 Task: Add an event with the title Second Training Session: Effective Decision-Making Skills, date '2023/10/10', time 9:15 AM to 11:15 AMand add a description: Welcome to our Team Leadership Training Workshop, a comprehensive and interactive session designed to enhance leadership skills, empower team leaders, and cultivate effective leadership practices. This workshop is tailored for individuals who aspire to lead and inspire their teams to achieve exceptional results and foster a positive work environment._x000D_
_x000D_
_x000D_
_x000D_
, put the event into Yellow category . Add location for the event as: Vienna, Austria, logged in from the account softage.7@softage.netand send the event invitation to softage.5@softage.net and softage.6@softage.net. Set a reminder for the event 5 minutes before
Action: Mouse moved to (125, 147)
Screenshot: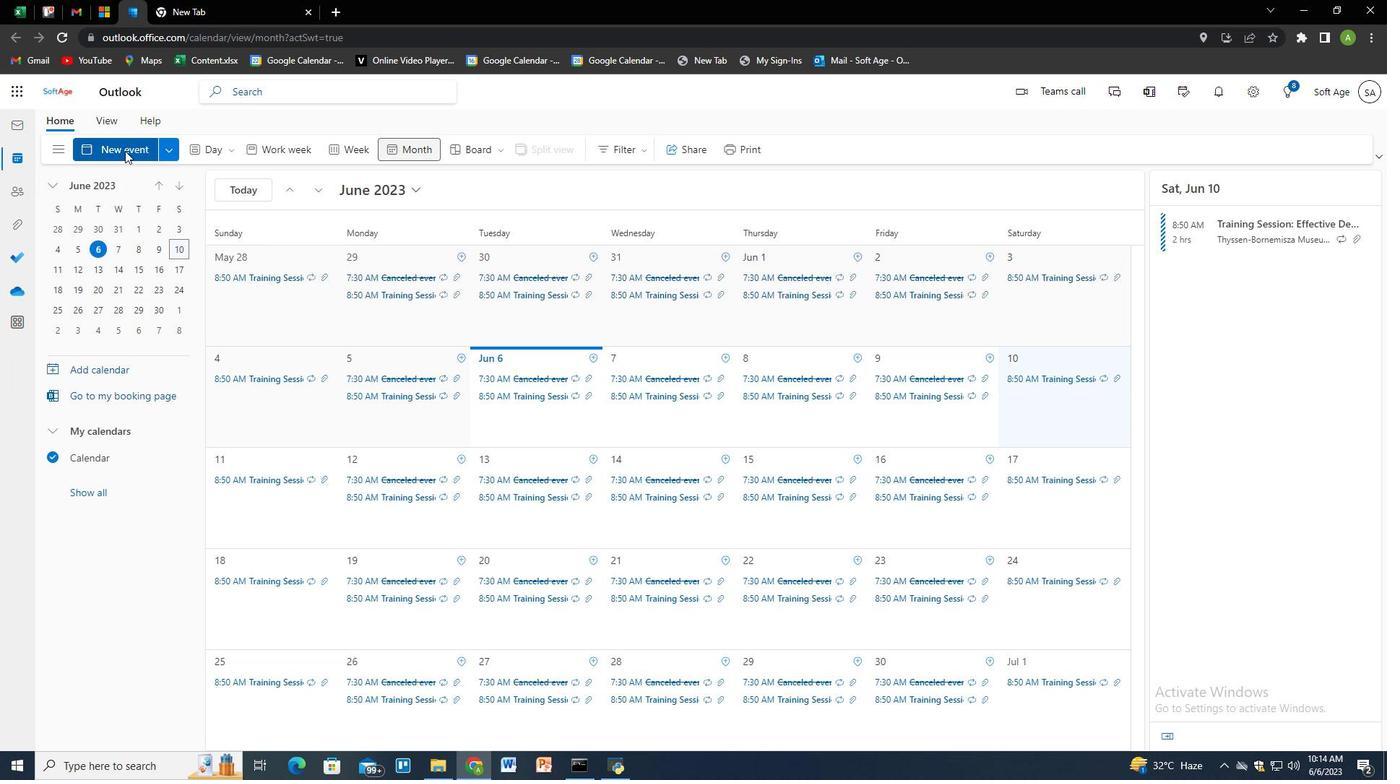 
Action: Mouse pressed left at (125, 147)
Screenshot: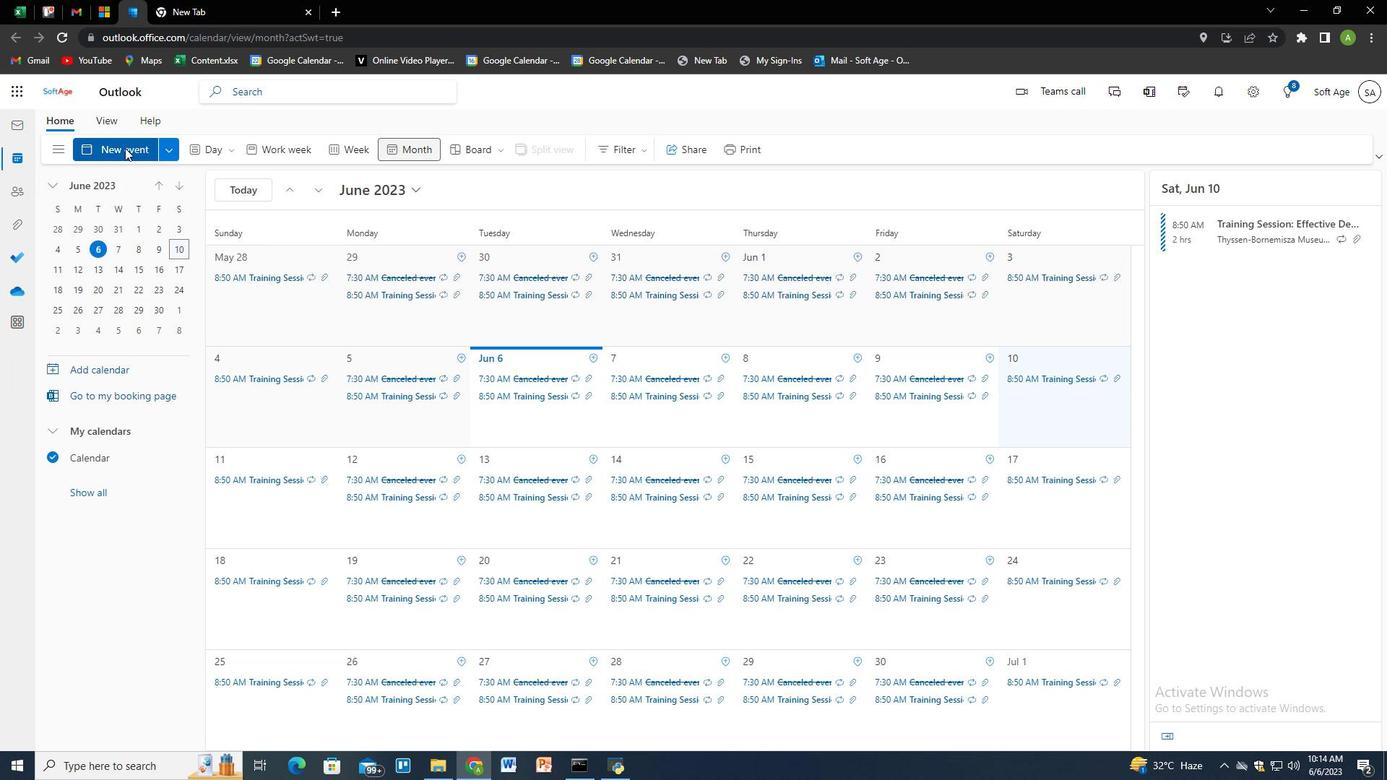 
Action: Mouse moved to (493, 256)
Screenshot: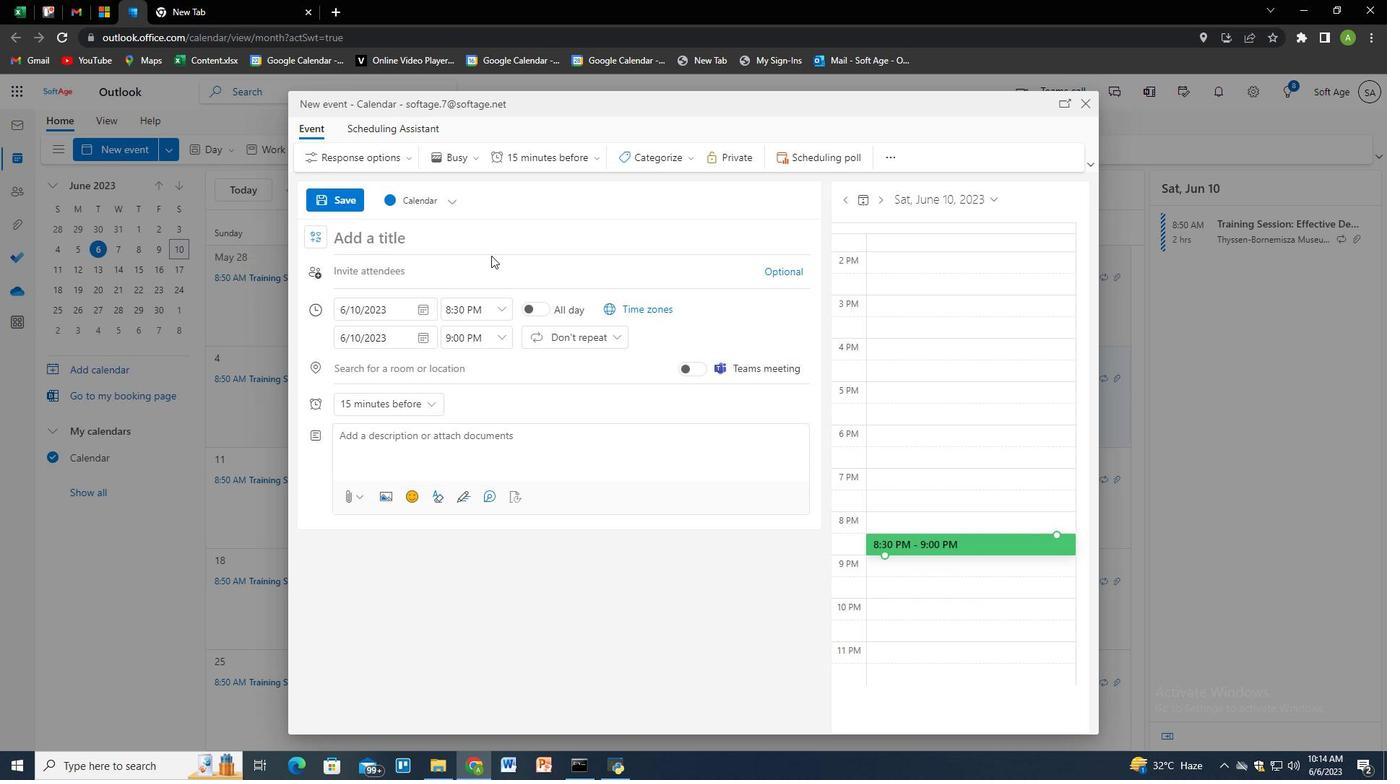 
Action: Key pressed <Key.shift>Second<Key.space><Key.shift>Training<Key.space><Key.shift>Session<Key.shift>:<Key.space><Key.shift>Effective<Key.space><Key.shift>Decision-<Key.shift>Making<Key.space><Key.shift>Skills
Screenshot: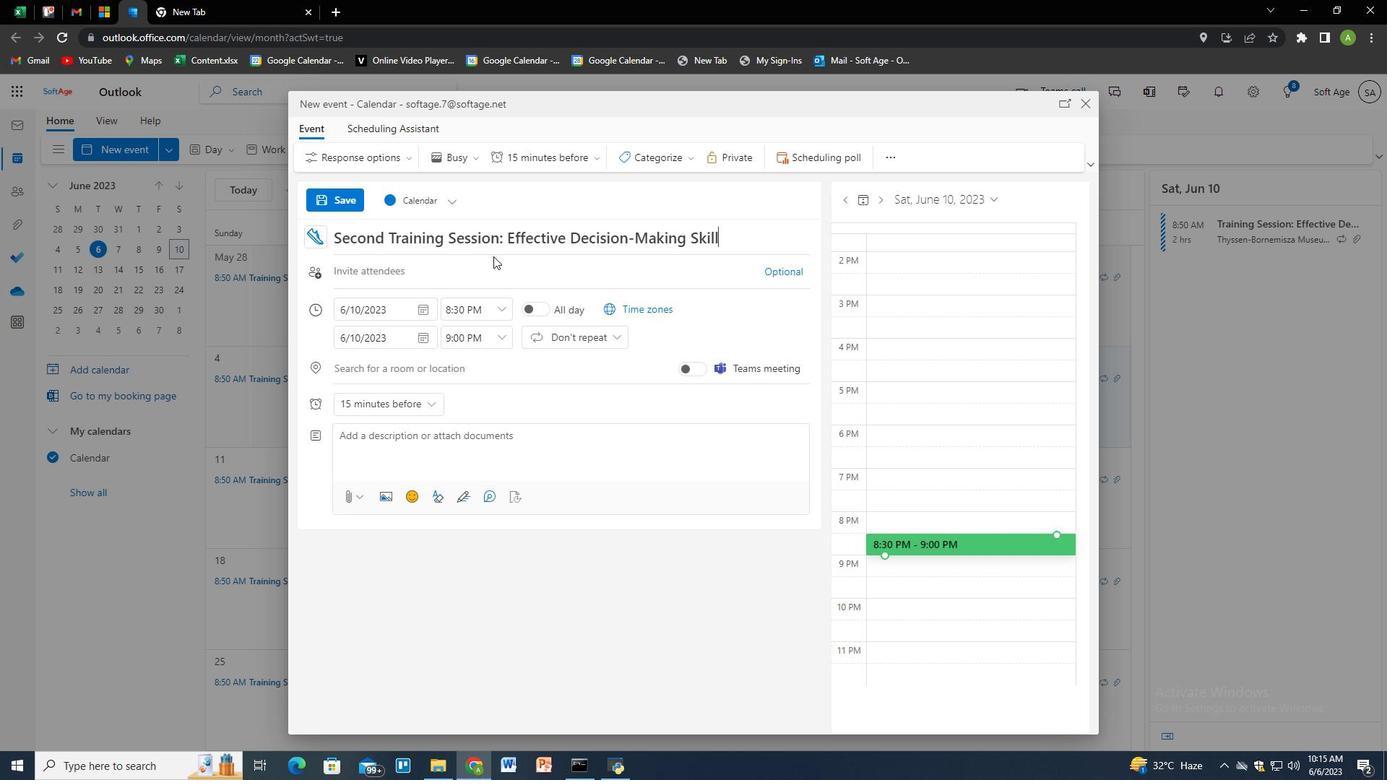 
Action: Mouse moved to (429, 306)
Screenshot: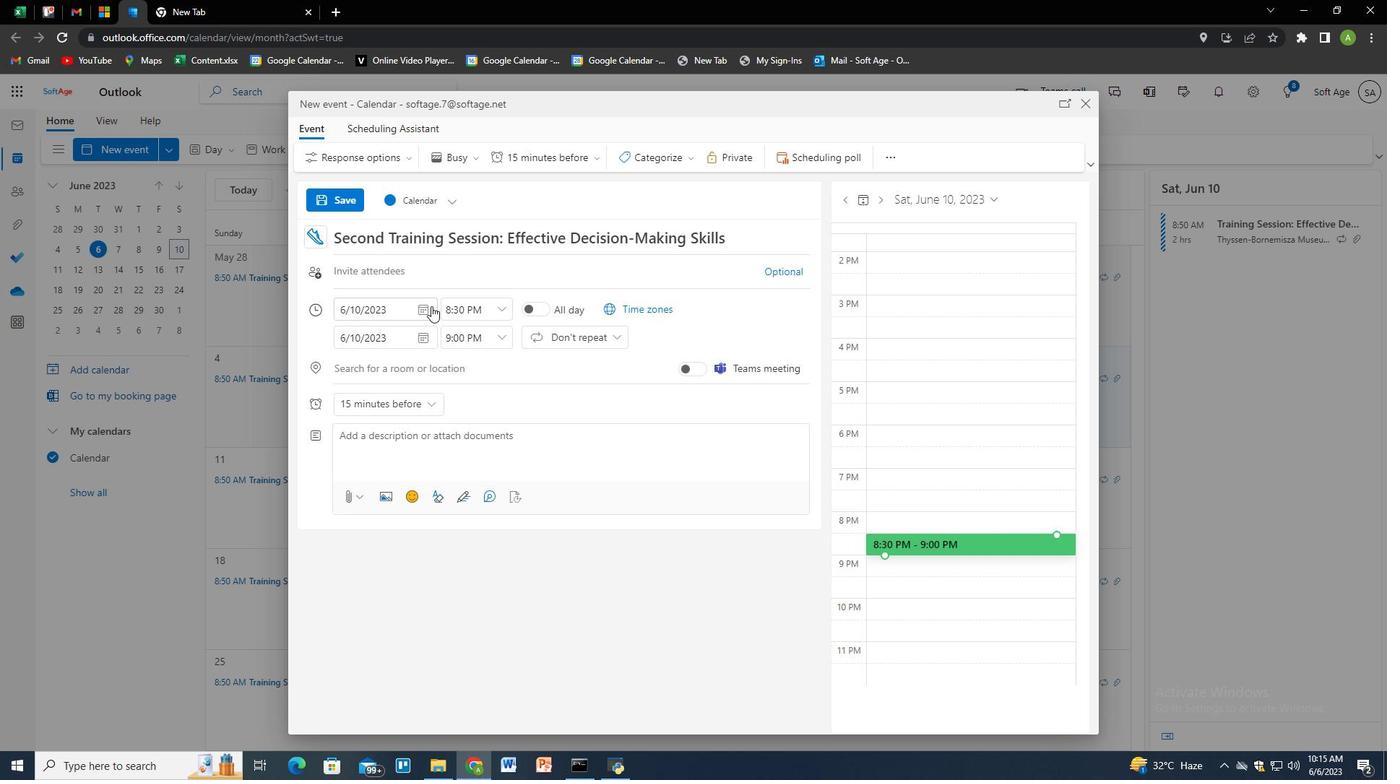 
Action: Mouse pressed left at (429, 306)
Screenshot: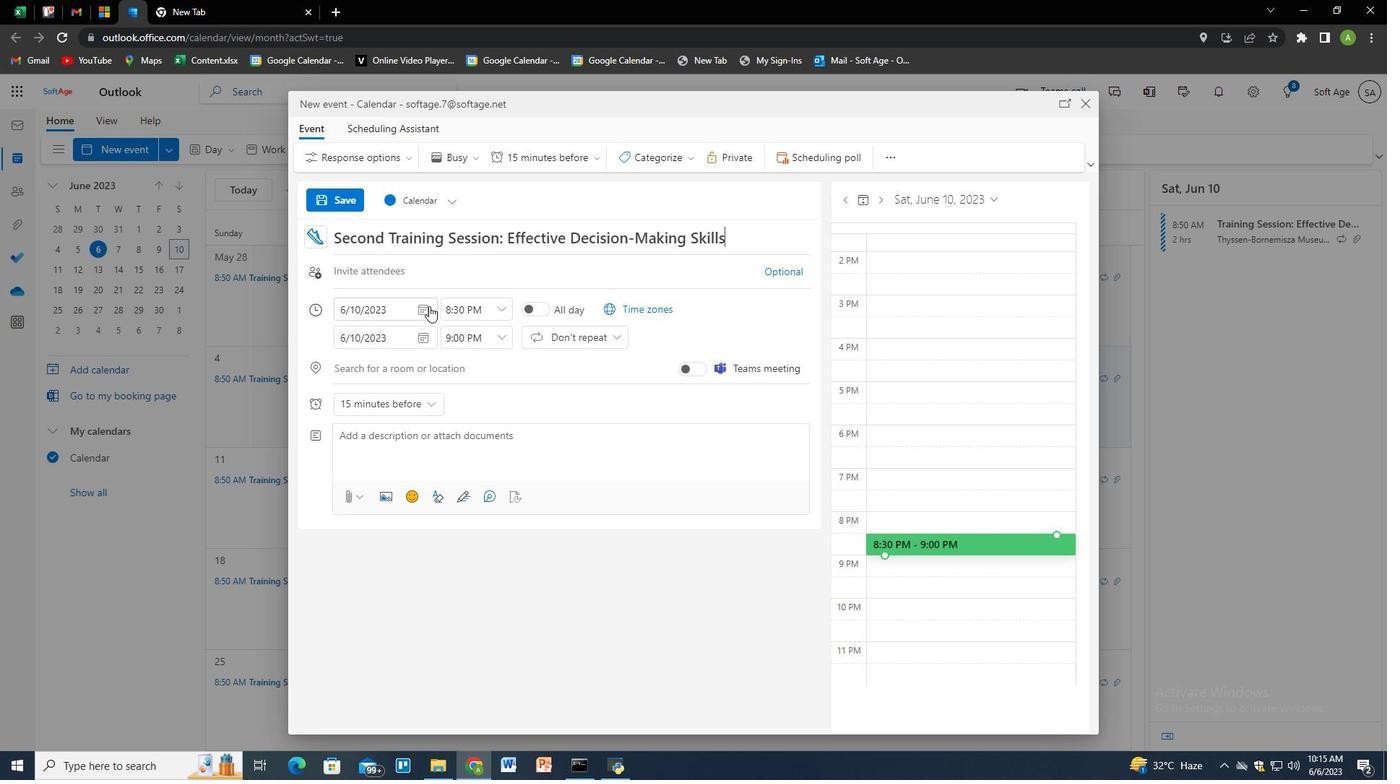 
Action: Mouse moved to (414, 336)
Screenshot: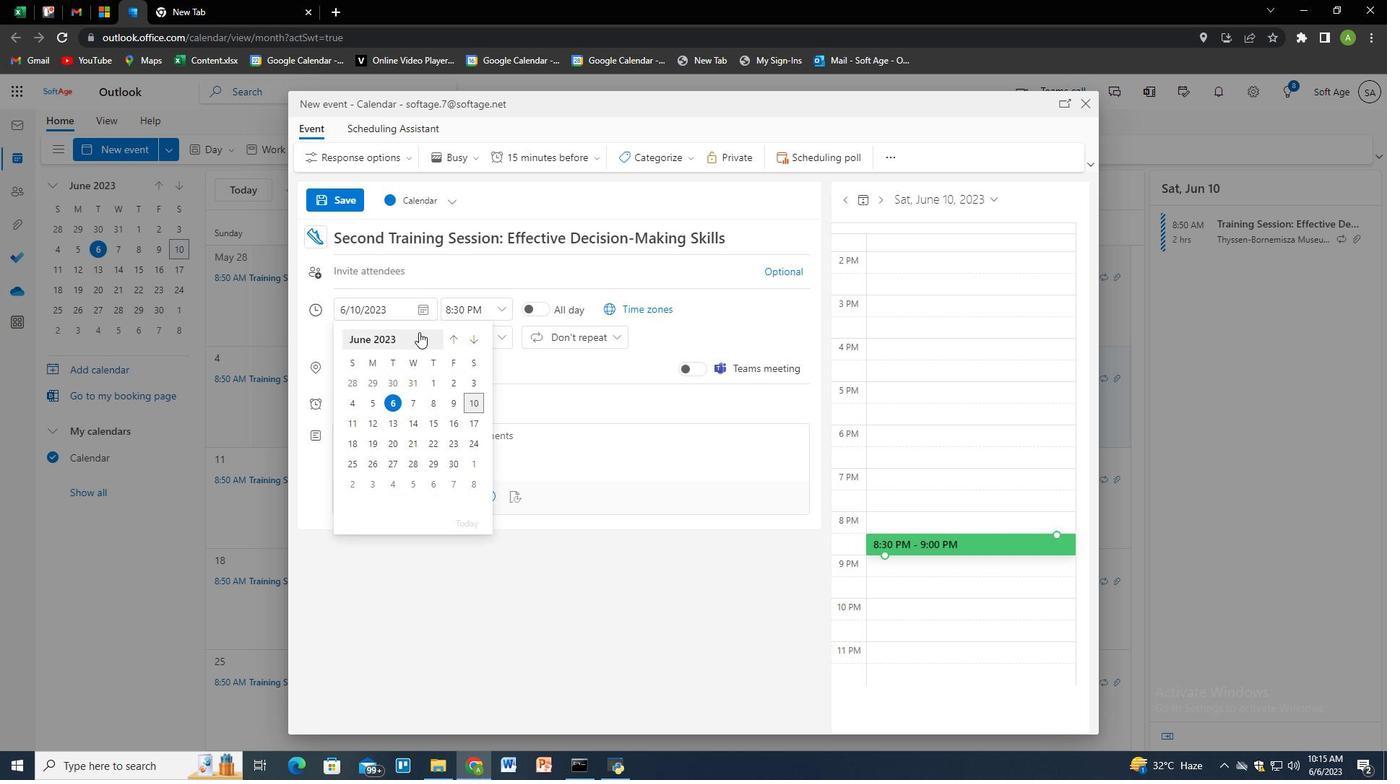 
Action: Mouse pressed left at (414, 336)
Screenshot: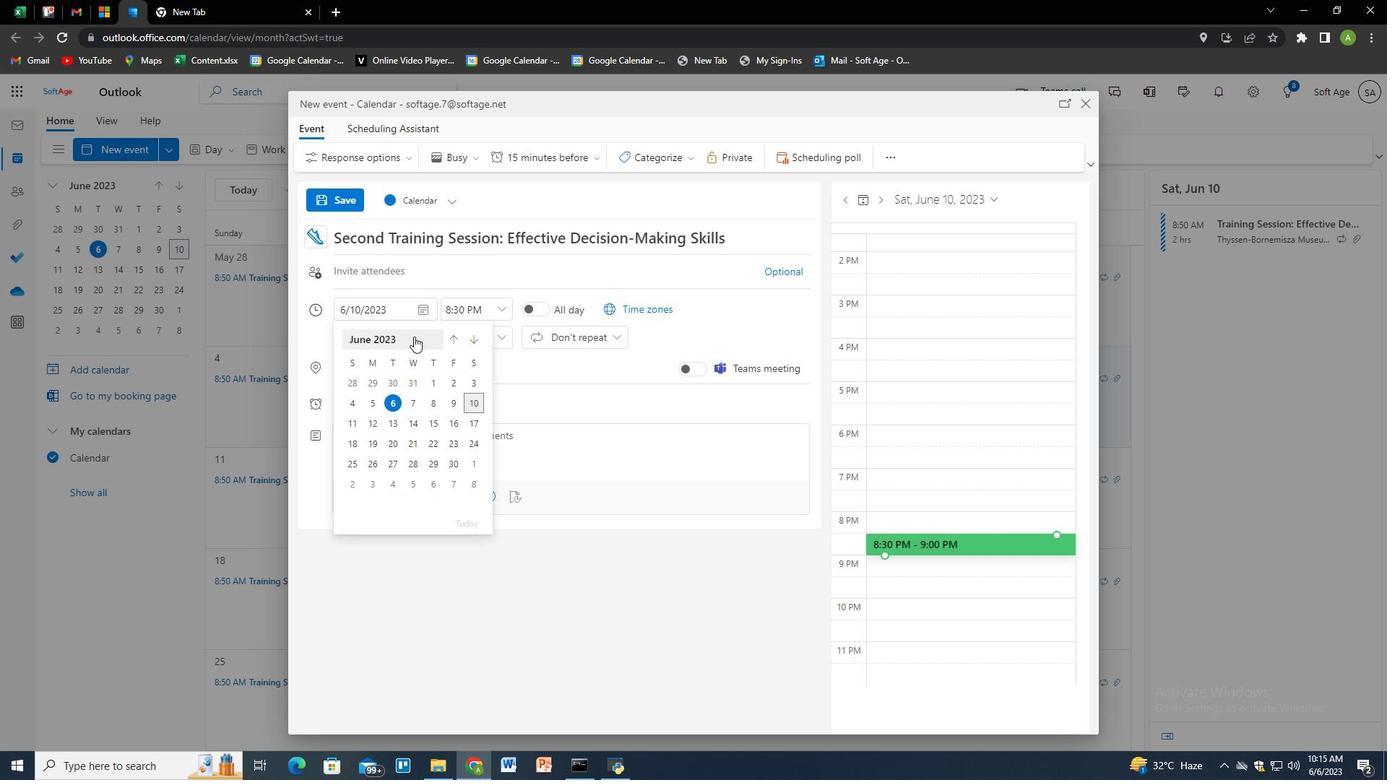 
Action: Mouse moved to (417, 341)
Screenshot: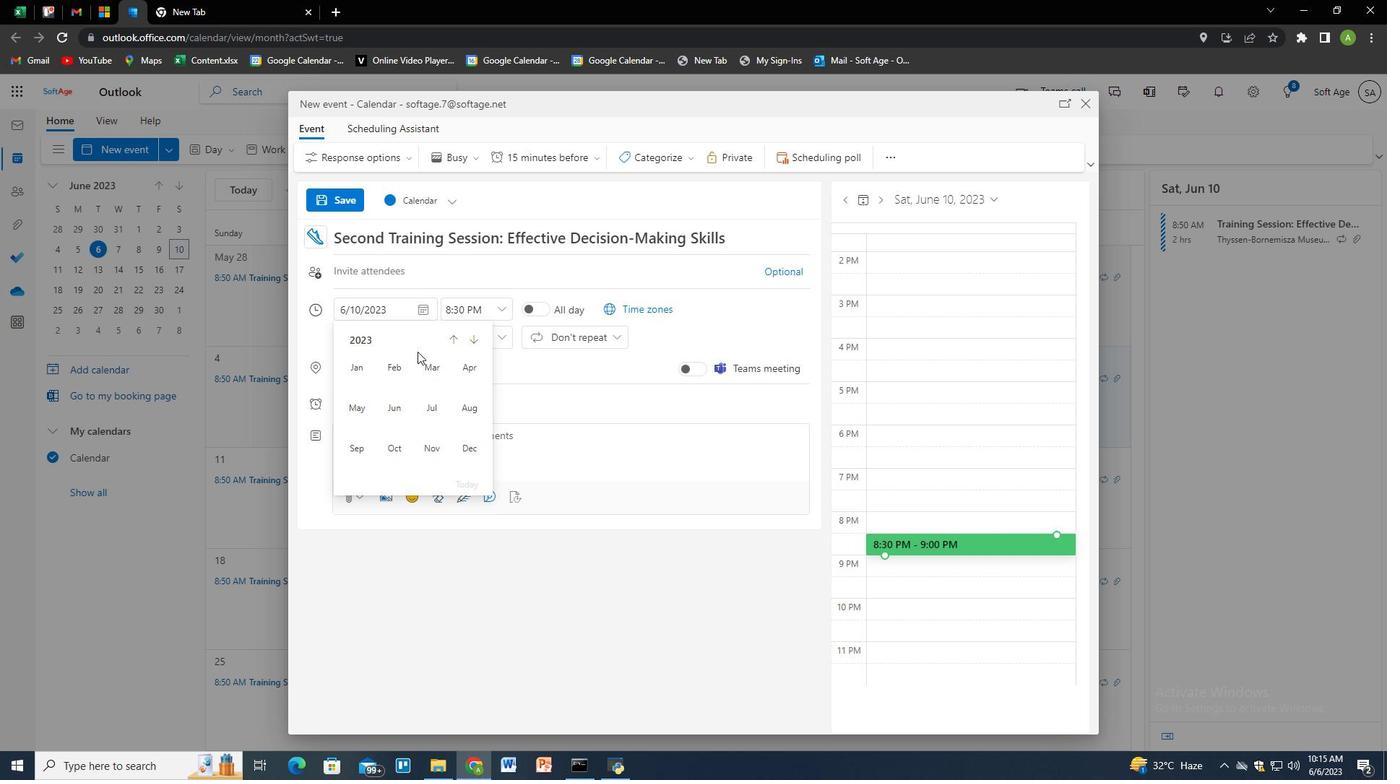 
Action: Mouse pressed left at (417, 341)
Screenshot: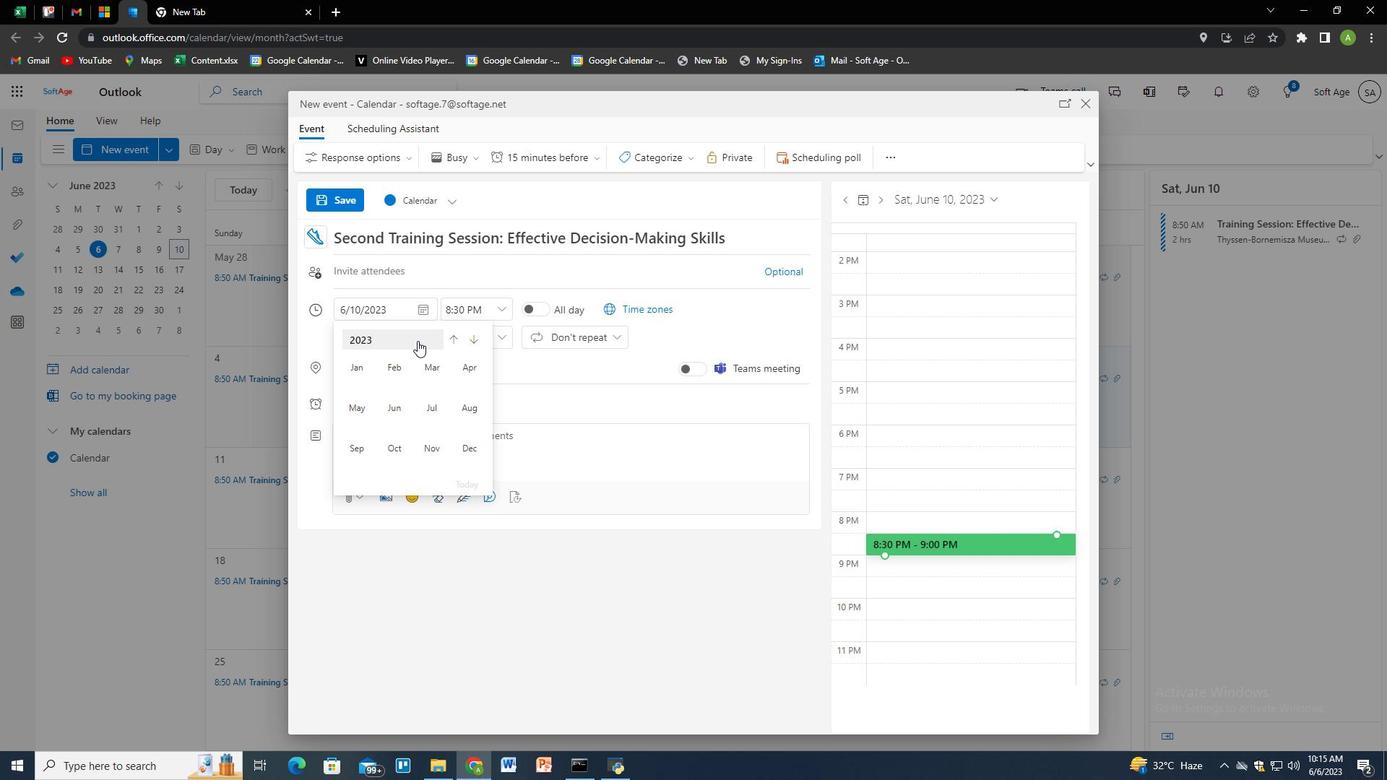 
Action: Mouse moved to (467, 361)
Screenshot: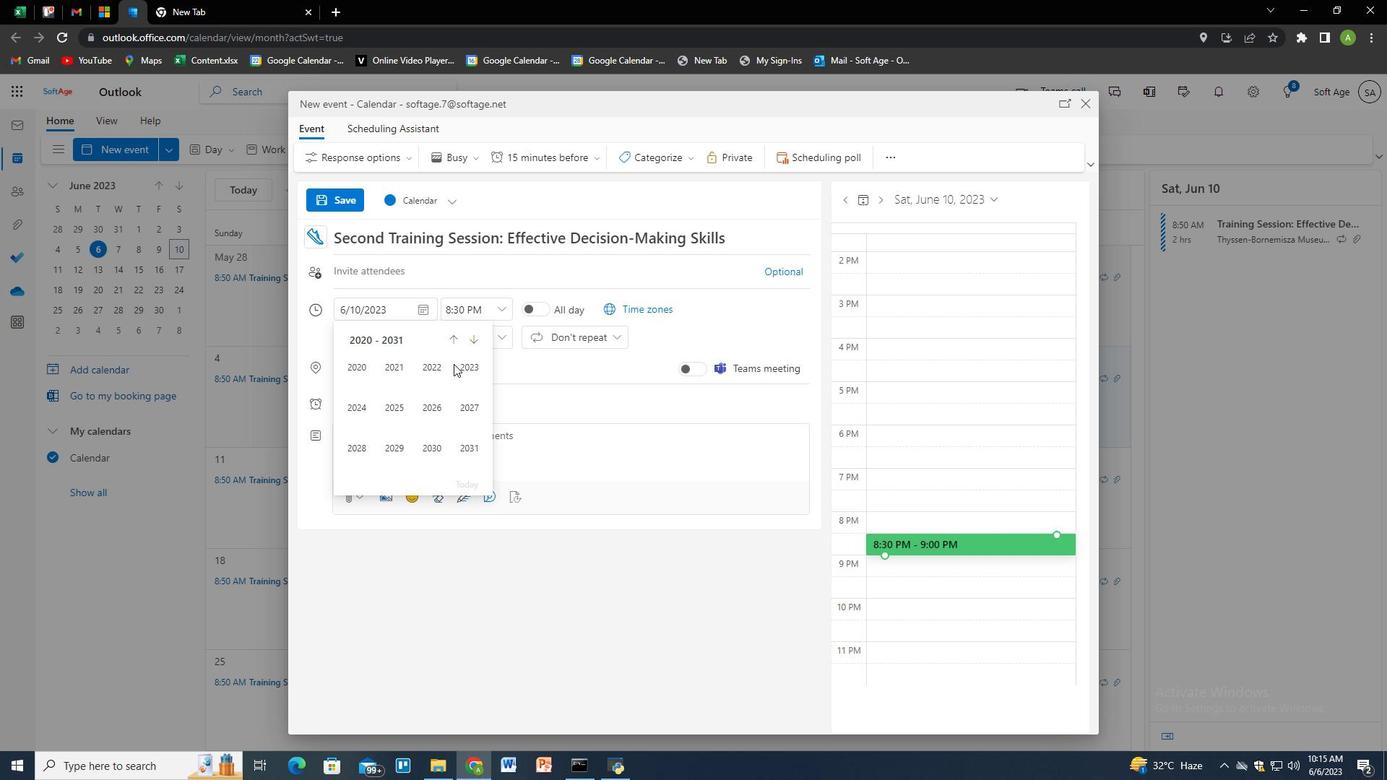 
Action: Mouse pressed left at (467, 361)
Screenshot: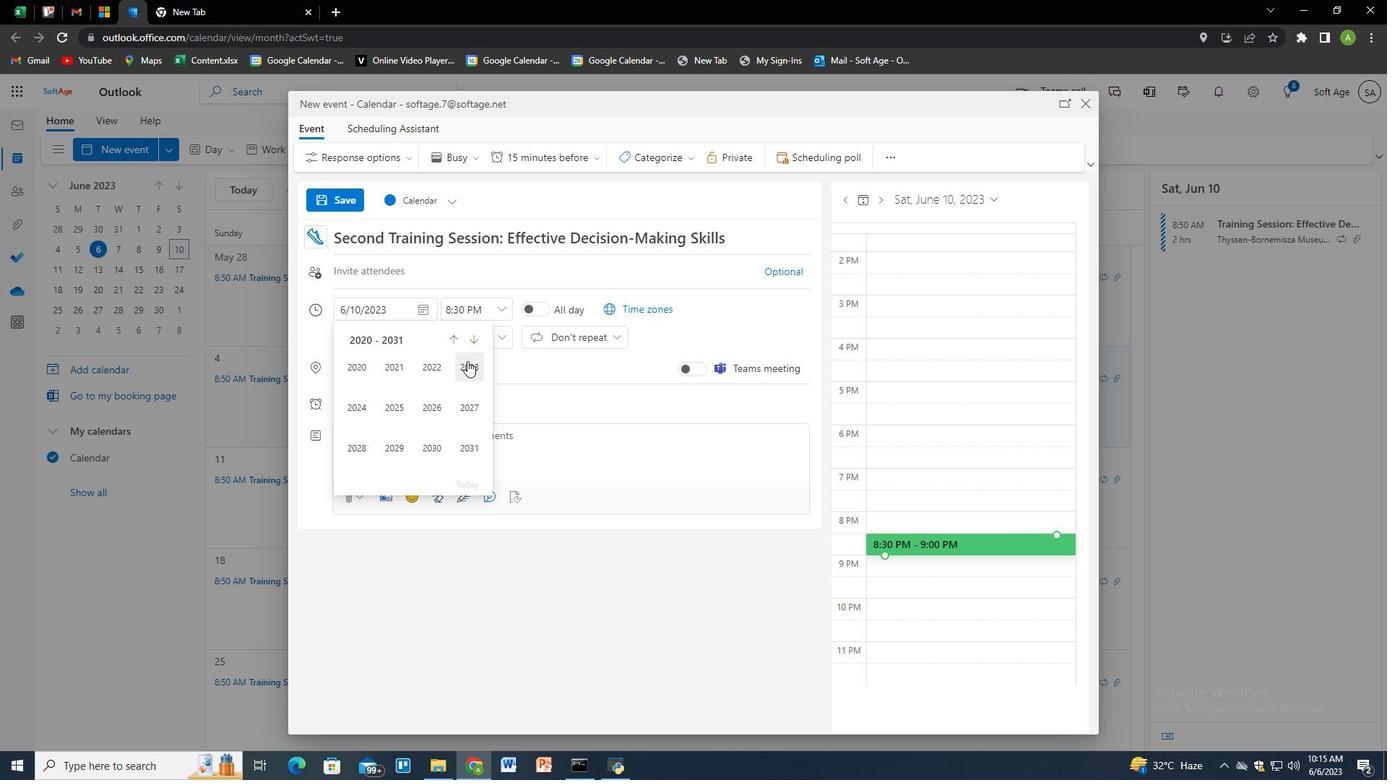 
Action: Mouse moved to (398, 450)
Screenshot: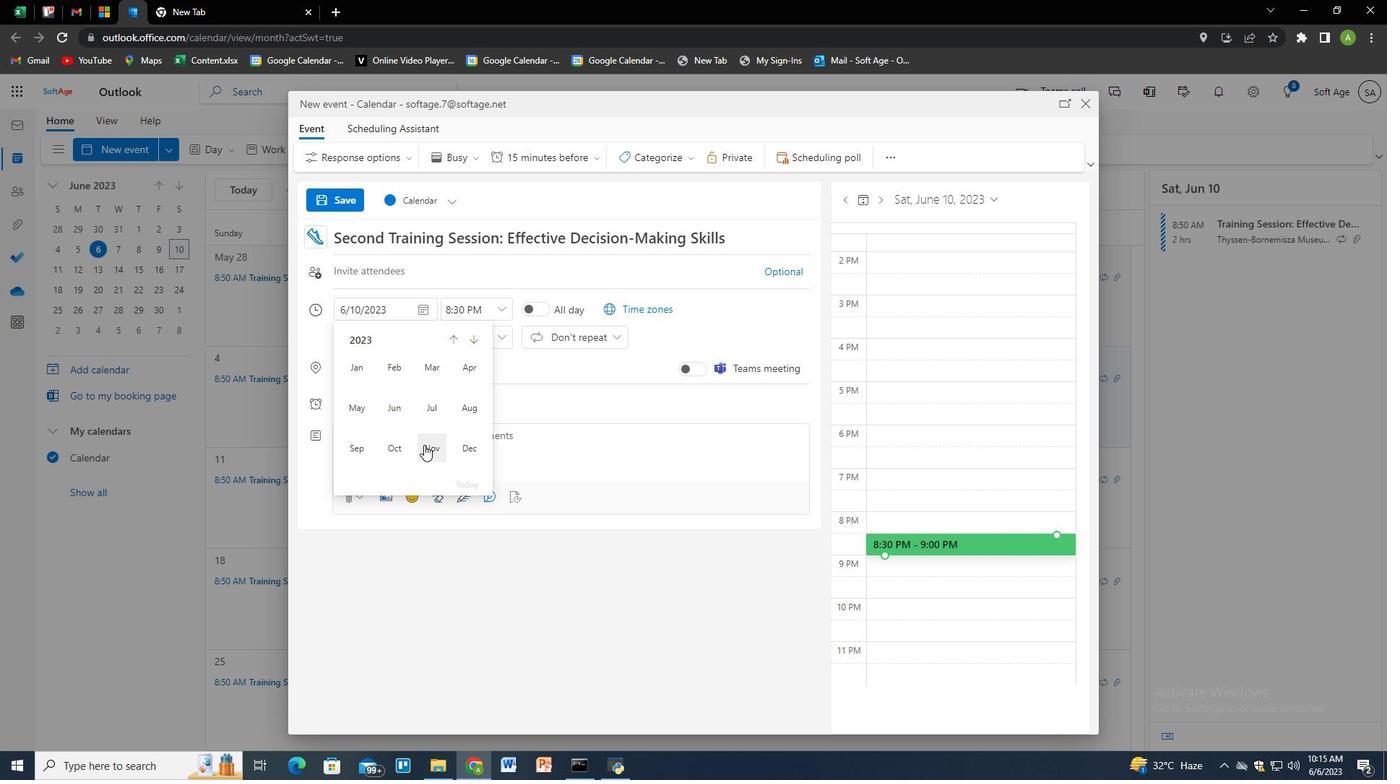 
Action: Mouse pressed left at (398, 450)
Screenshot: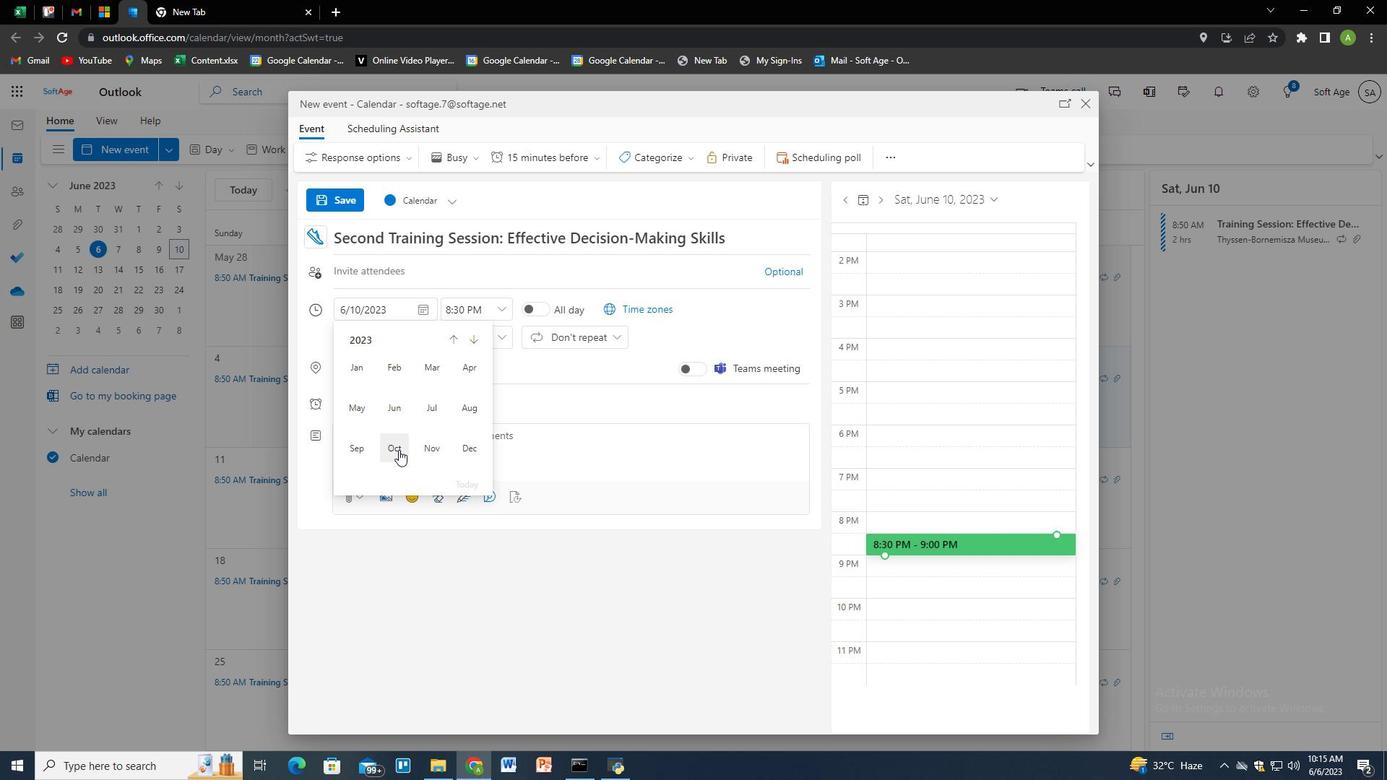 
Action: Mouse moved to (391, 398)
Screenshot: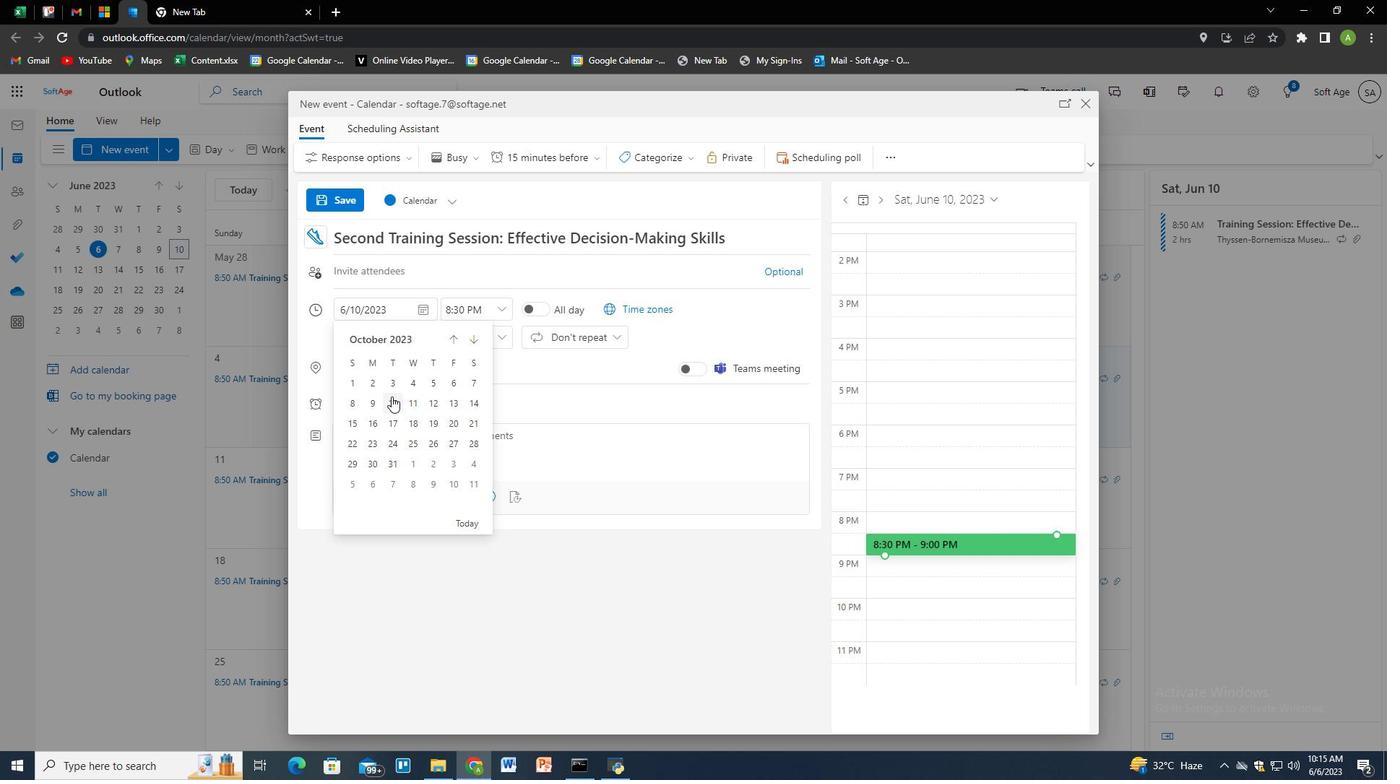 
Action: Mouse pressed left at (391, 398)
Screenshot: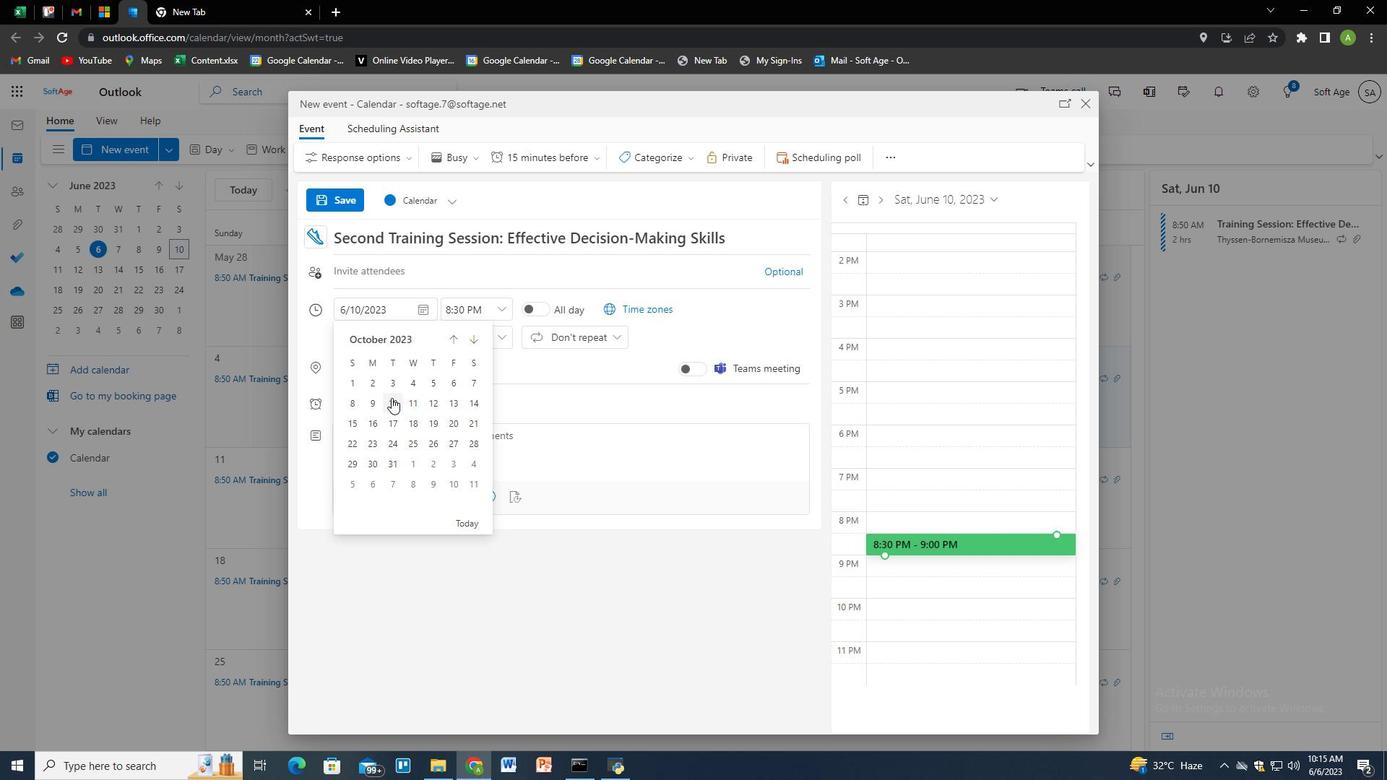 
Action: Mouse moved to (468, 313)
Screenshot: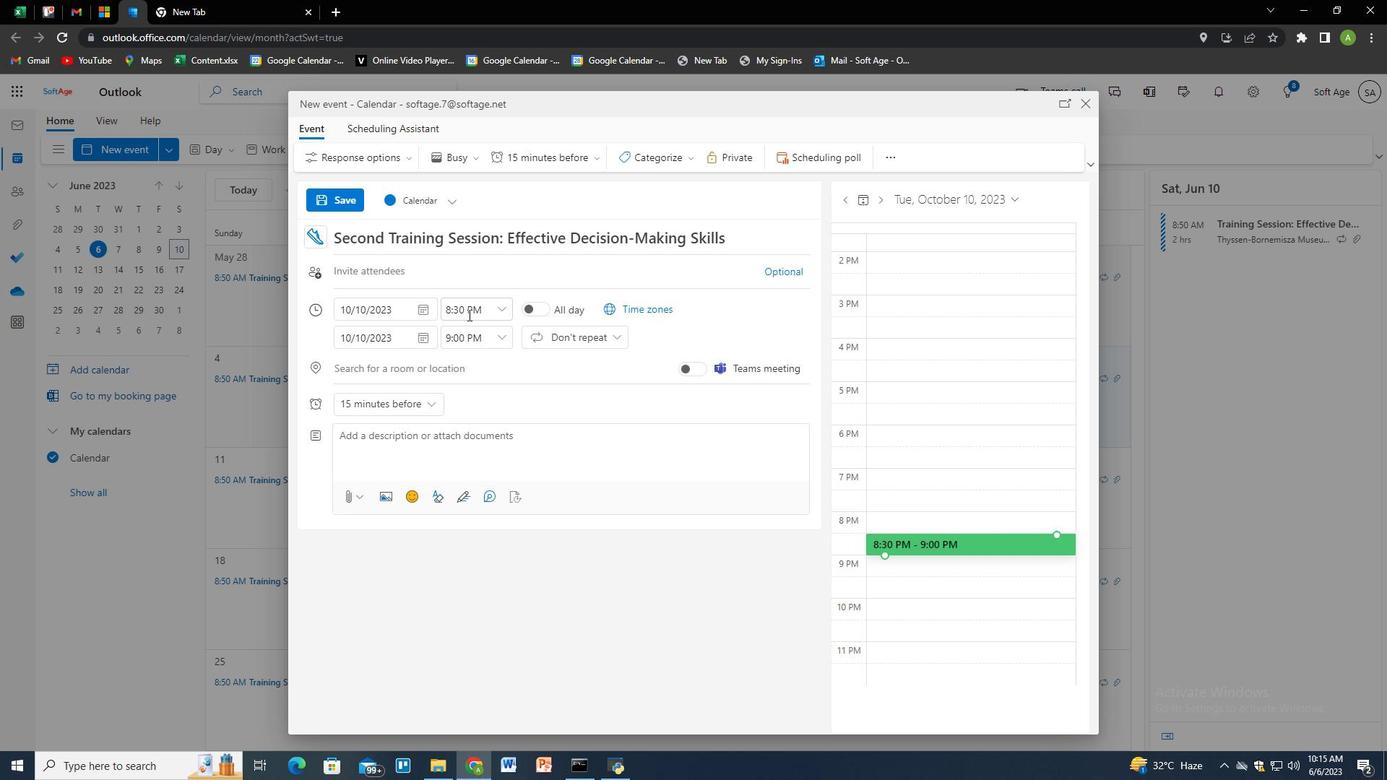 
Action: Mouse pressed left at (468, 313)
Screenshot: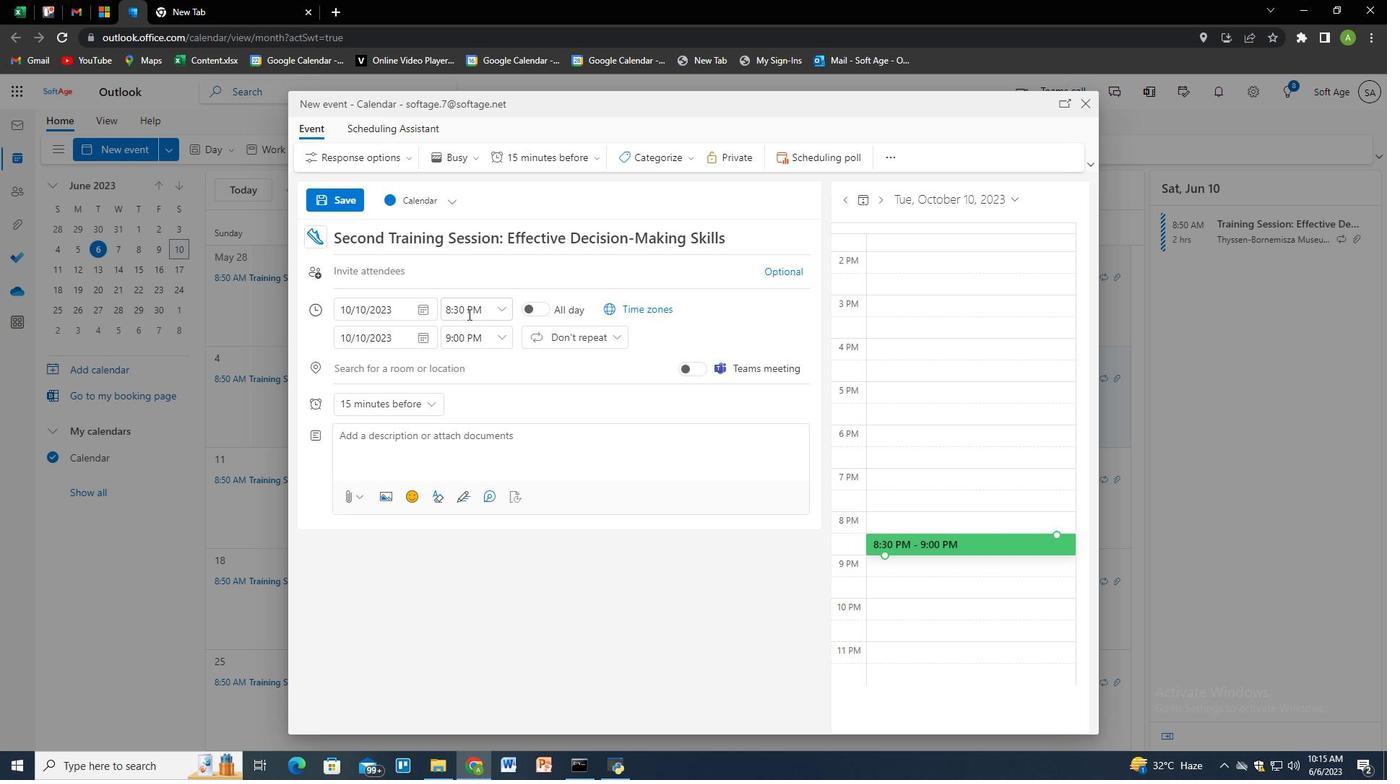 
Action: Key pressed 9<Key.shift_r>:15<Key.space><Key.shift>AM<Key.tab><Key.tab>11<Key.shift_r>:15<Key.space><Key.shift>AMM<Key.tab><Key.tab><Key.tab><Key.tab><Key.tab><Key.tab><Key.tab><Key.shift><Key.shift><Key.shift><Key.shift><Key.shift><Key.shift><Key.shift>Welcome<Key.space><Key.backspace>,<Key.space>a<Key.space>compres<Key.backspace>hensive<Key.space>and<Key.space>interactive<Key.space>session<Key.space>designed<Key.space>to<Key.space>engn<Key.backspace><Key.backspace>hance<Key.space>leader
Screenshot: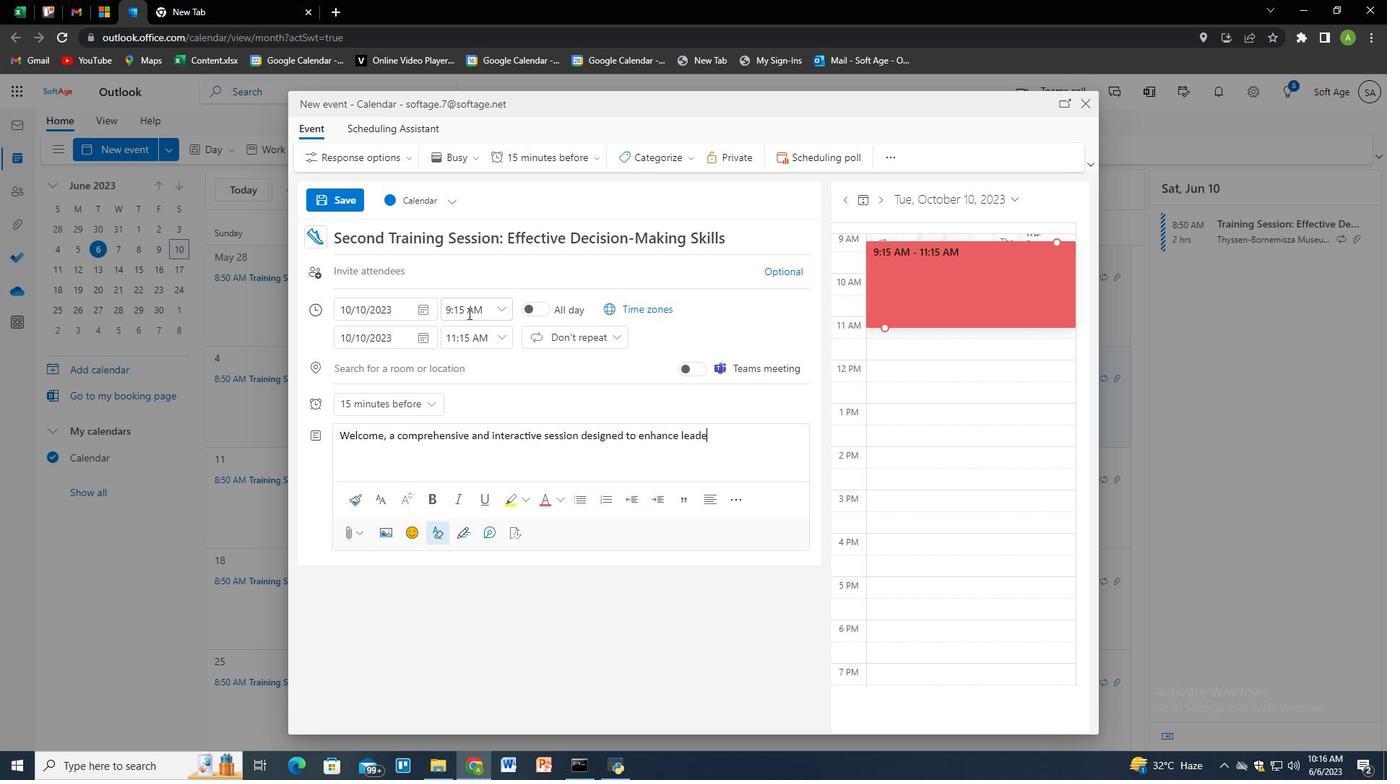 
Action: Mouse moved to (605, 71)
Screenshot: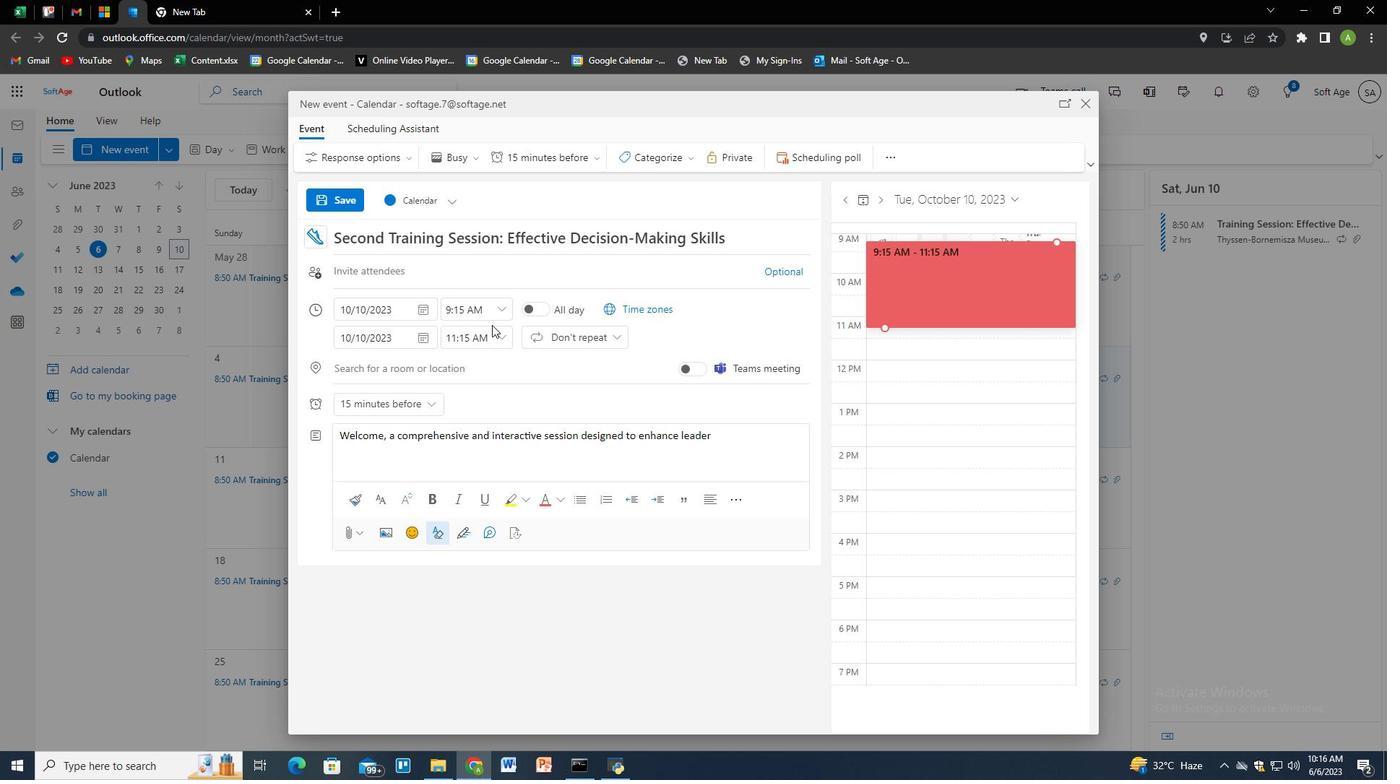 
Action: Key pressed ship<Key.space>skill<Key.backspace><Key.backspace>lss<Key.backspace><Key.backspace>ls<Key.space><Key.backspace>,<Key.space>empower<Key.space>team<Key.space>leaders,<Key.space>and<Key.space>b<Key.backspace>v<Key.backspace>b<Key.backspace>cultivate<Key.space>effective<Key.space>leadership<Key.space>prative<Key.backspace><Key.backspace>ce.<Key.space><Key.shift>T<Key.backspace><Key.backspace><Key.backspace><Key.backspace>es.<Key.space><Key.backspace><Key.backspace><Key.backspace><Key.backspace><Key.backspace><Key.backspace><Key.backspace>ctices.<Key.space><Key.shift><Key.shift><Key.shift><Key.shift>This<Key.space>workshop<Key.space>is<Key.space>tailored<Key.space>for<Key.space>individuals<Key.space>who<Key.space>aspiere<Key.backspace><Key.backspace><Key.backspace>re<Key.space>to<Key.space>el<Key.backspace><Key.backspace>lead<Key.space>and<Key.space>inspire<Key.space>their<Key.space>teams<Key.space>to<Key.space>achieve<Key.space>a<Key.backspace>exceptional<Key.space>results<Key.space>and<Key.space>foster<Key.space>a<Key.space>positti<Key.backspace><Key.backspace>ive<Key.space>work<Key.space>enviroment.
Screenshot: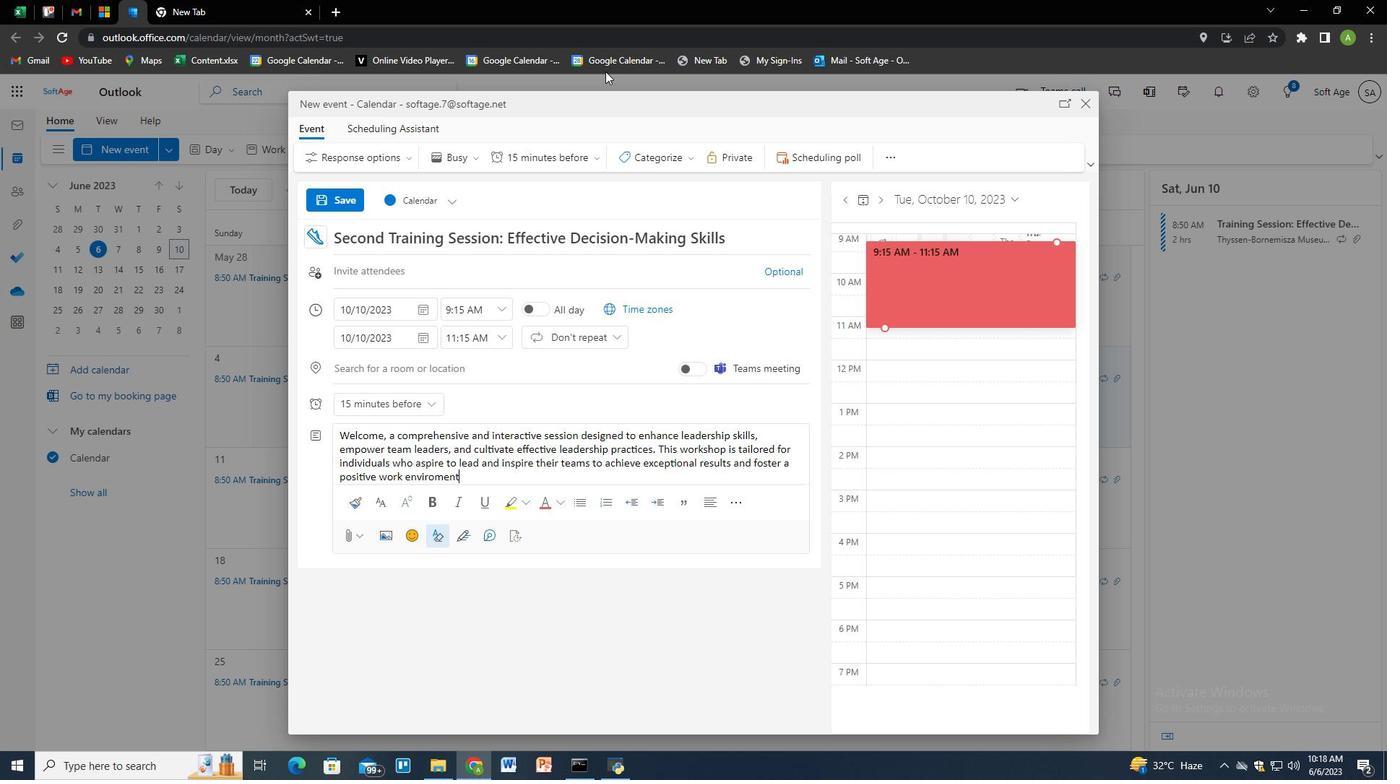 
Action: Mouse moved to (668, 156)
Screenshot: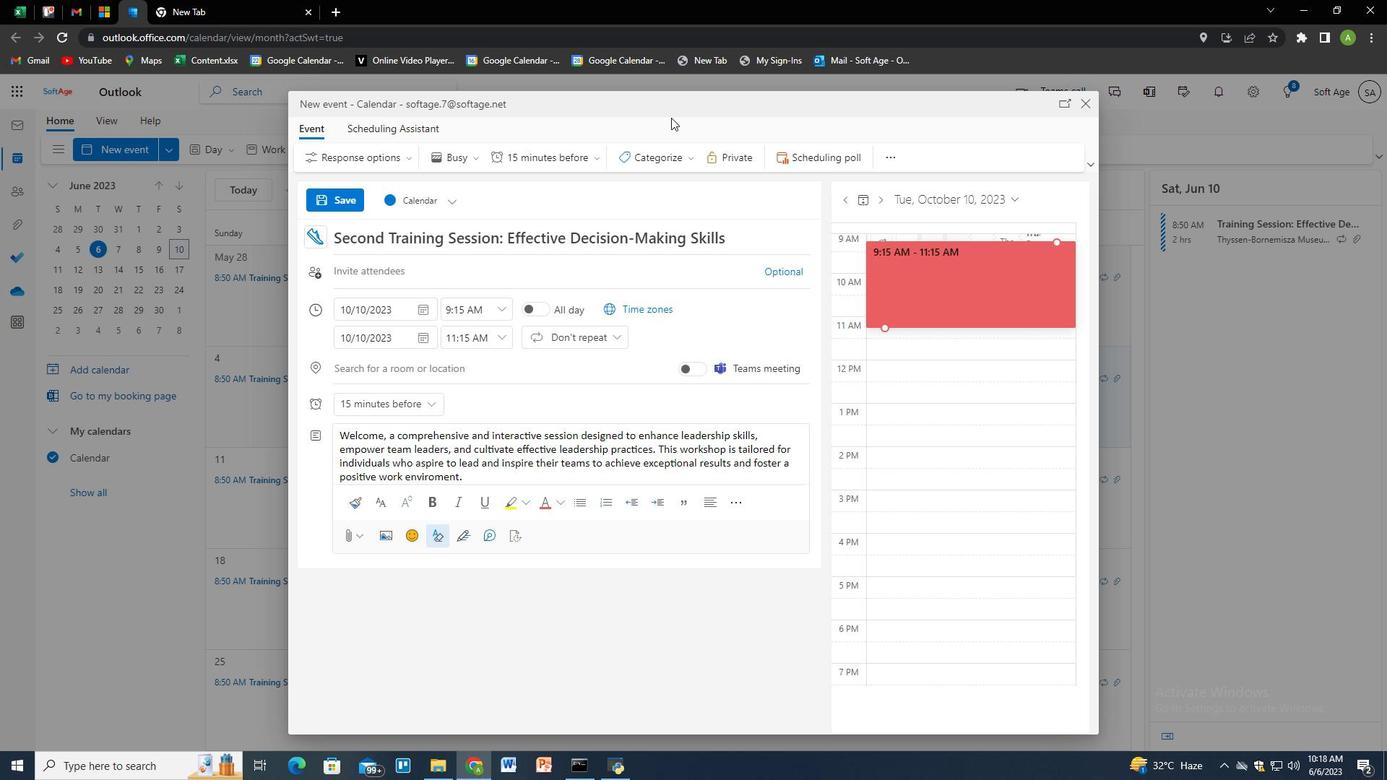 
Action: Mouse pressed left at (668, 156)
Screenshot: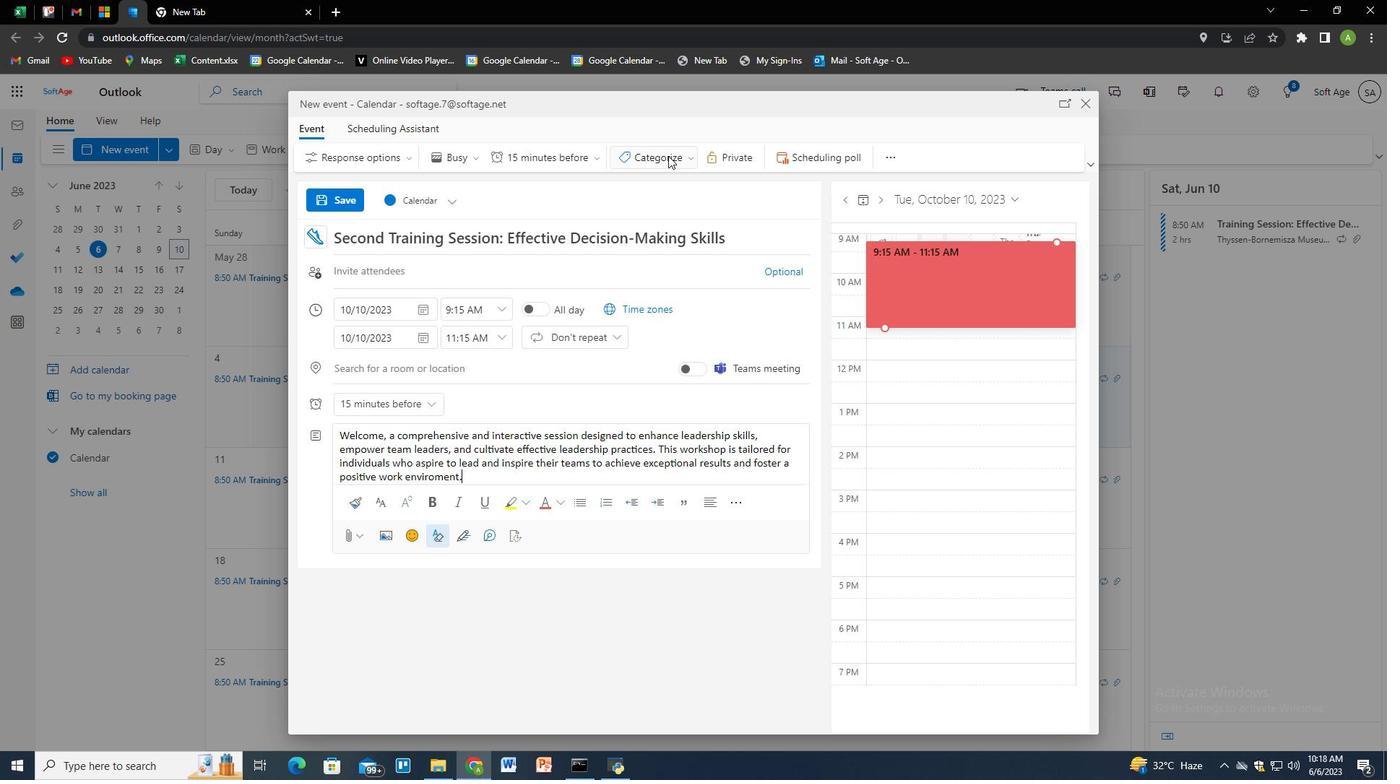 
Action: Mouse moved to (666, 298)
Screenshot: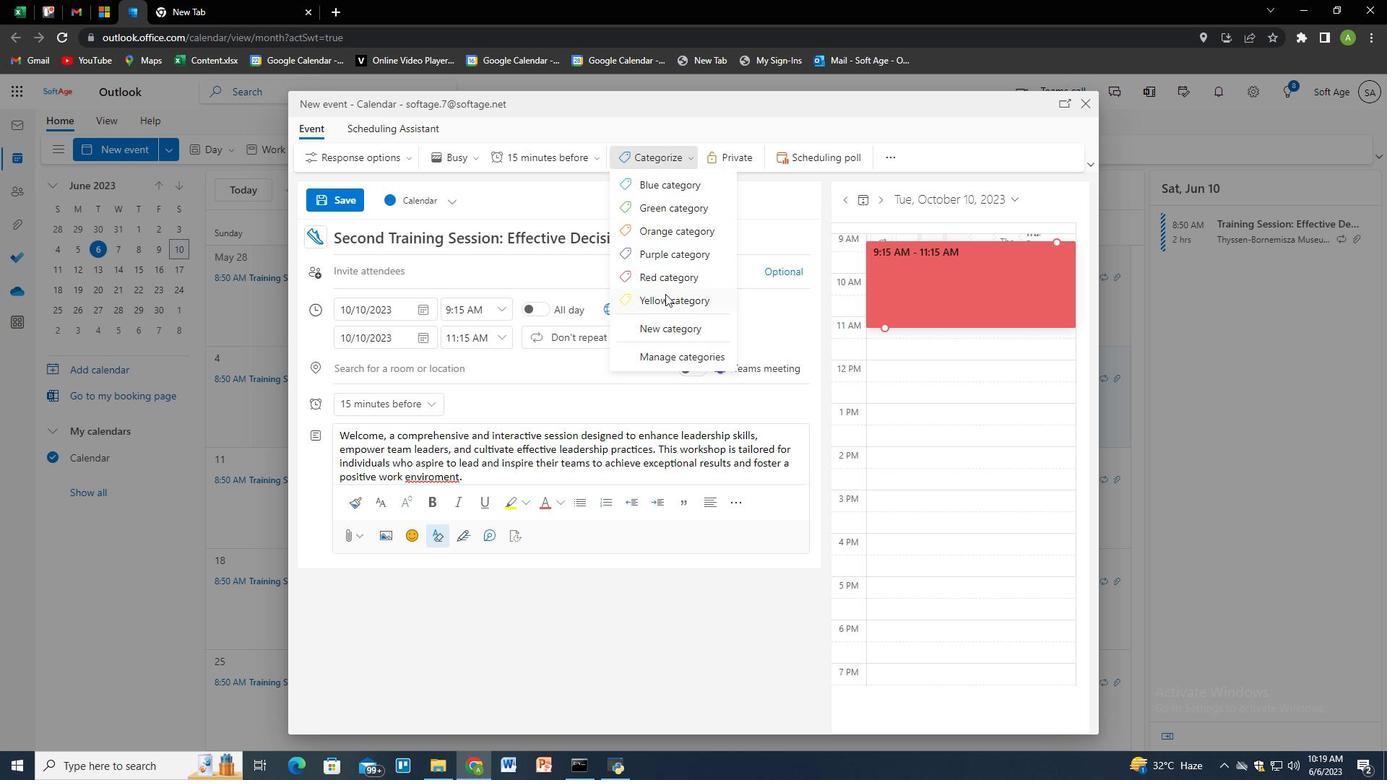 
Action: Mouse pressed left at (666, 298)
Screenshot: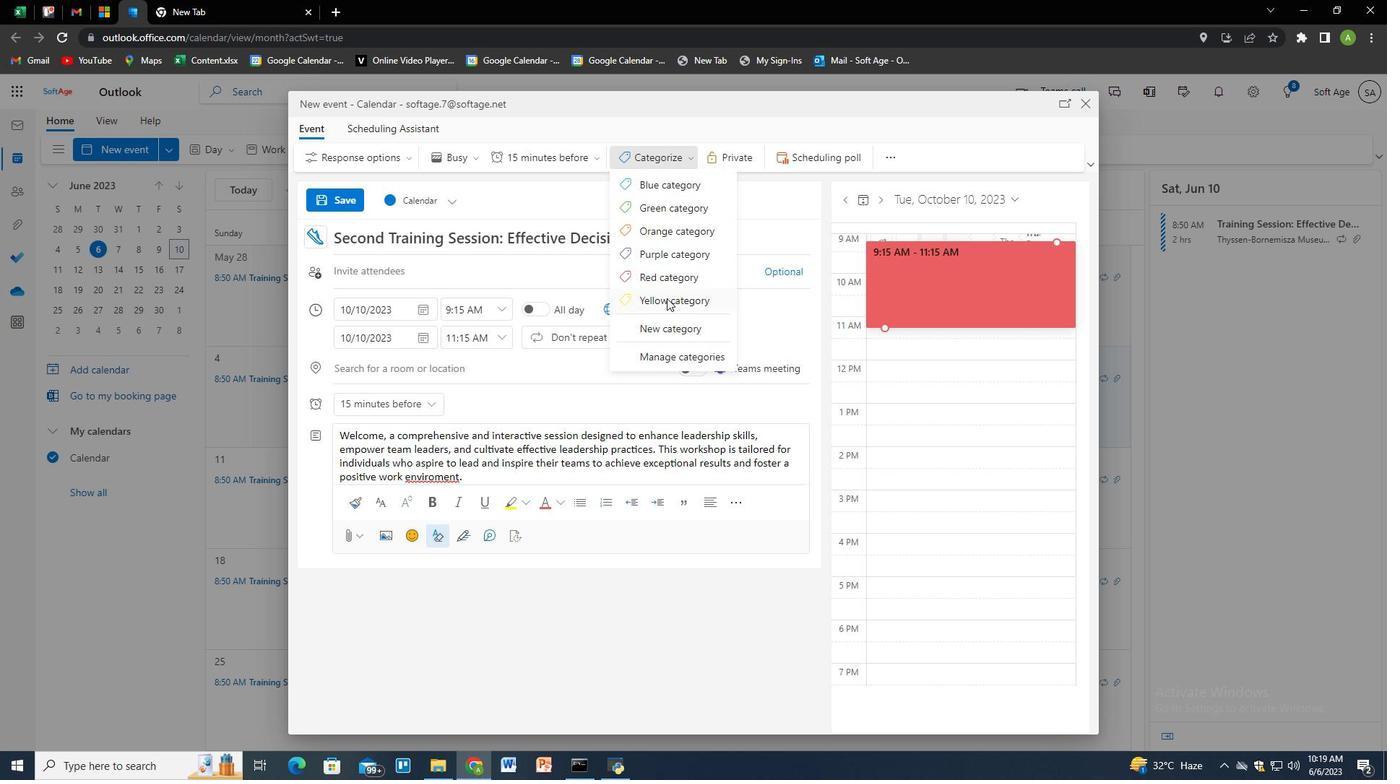 
Action: Mouse moved to (411, 368)
Screenshot: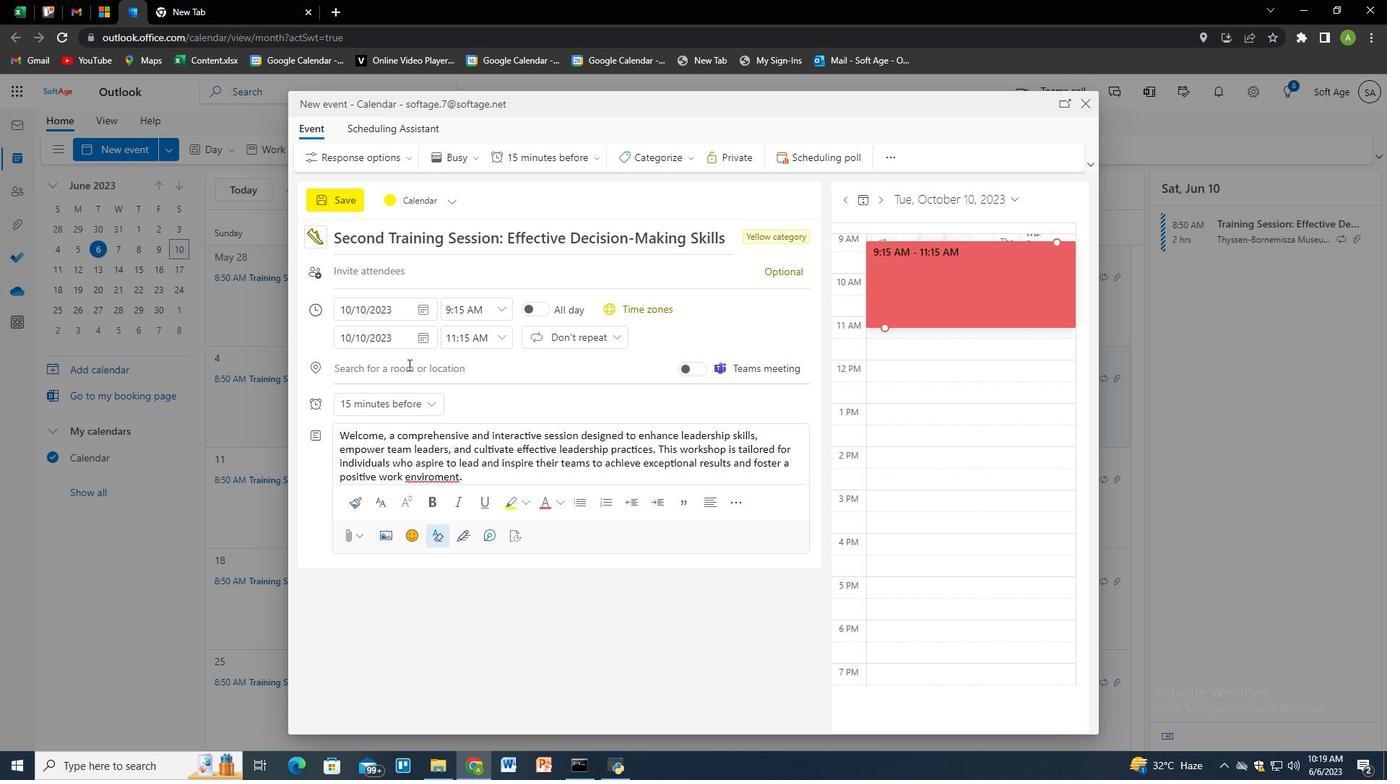 
Action: Mouse pressed left at (411, 368)
Screenshot: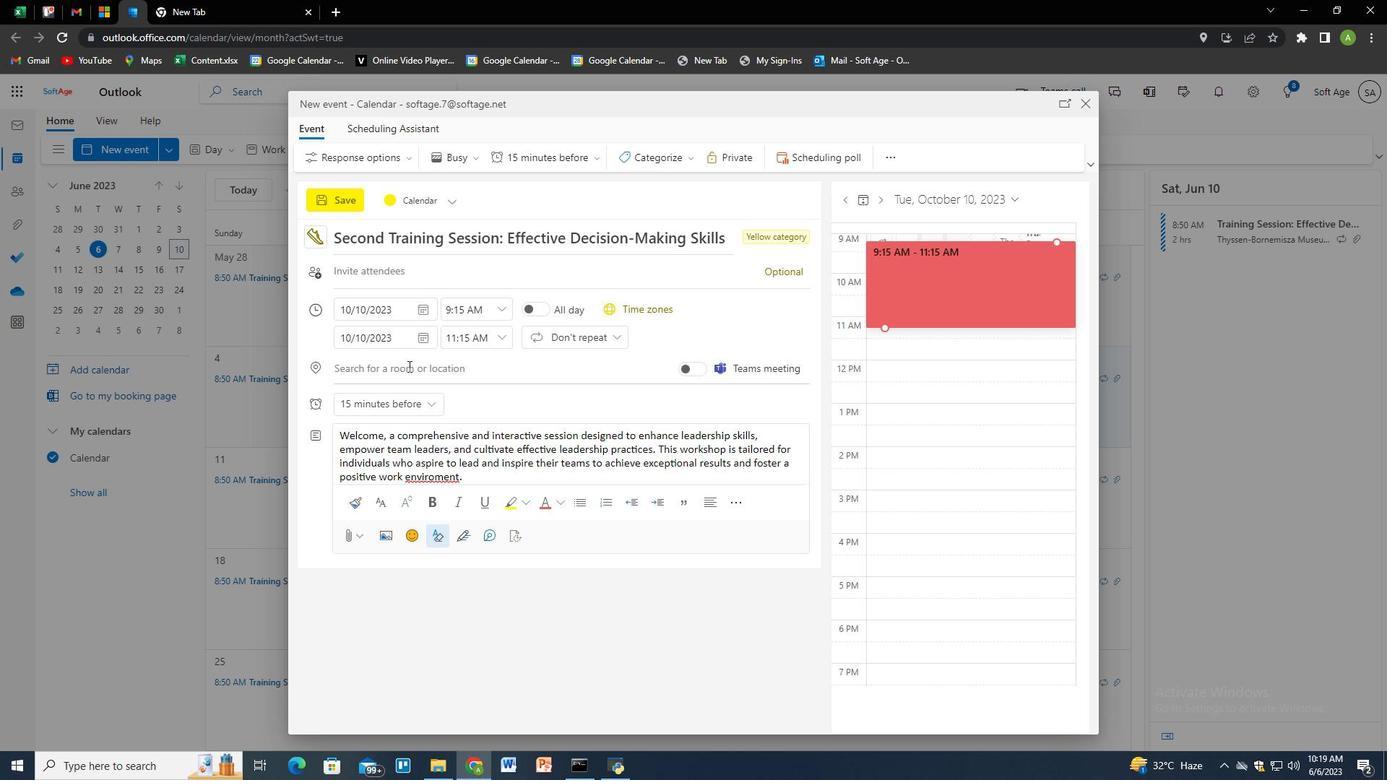 
Action: Key pressed <Key.shift>Vienna,<Key.space><Key.shift><Key.shift>Austris<Key.down><Key.enter>
Screenshot: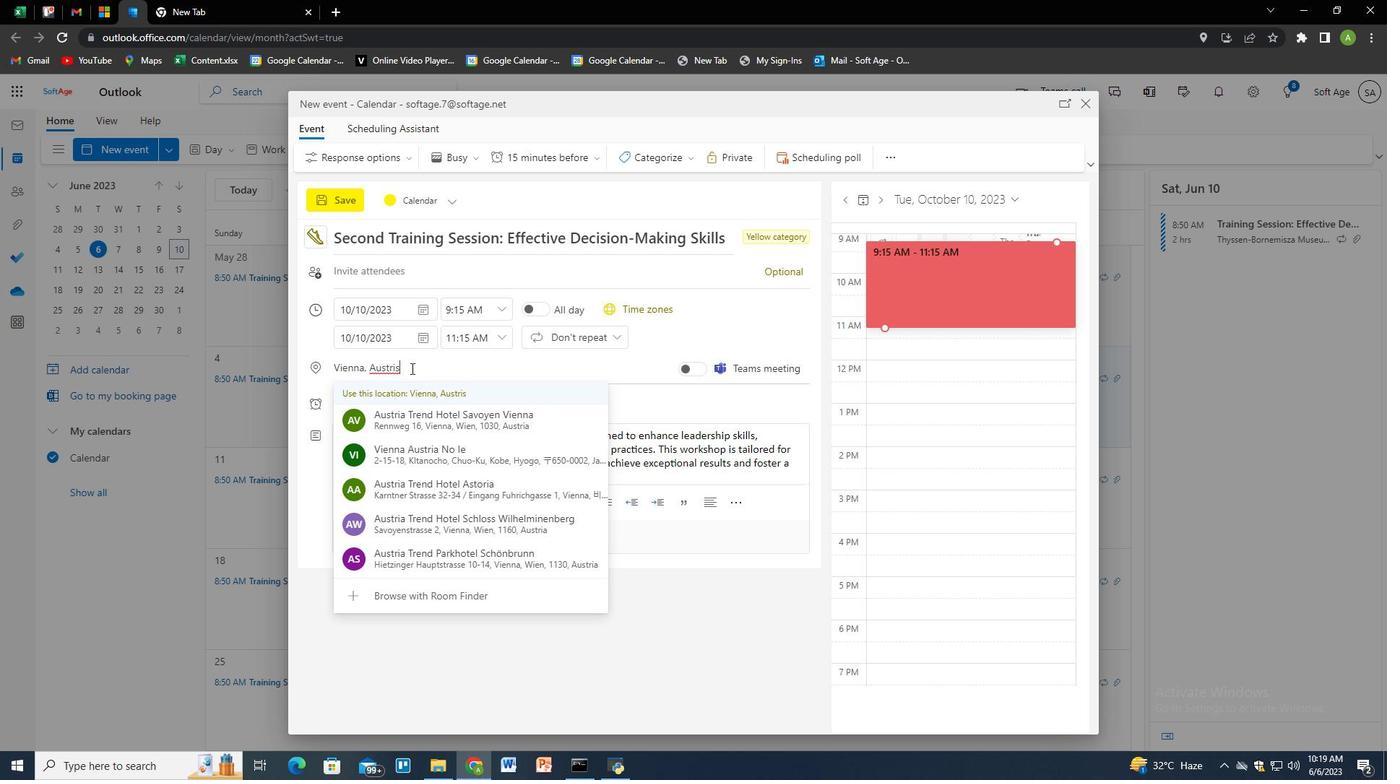 
Action: Mouse moved to (478, 367)
Screenshot: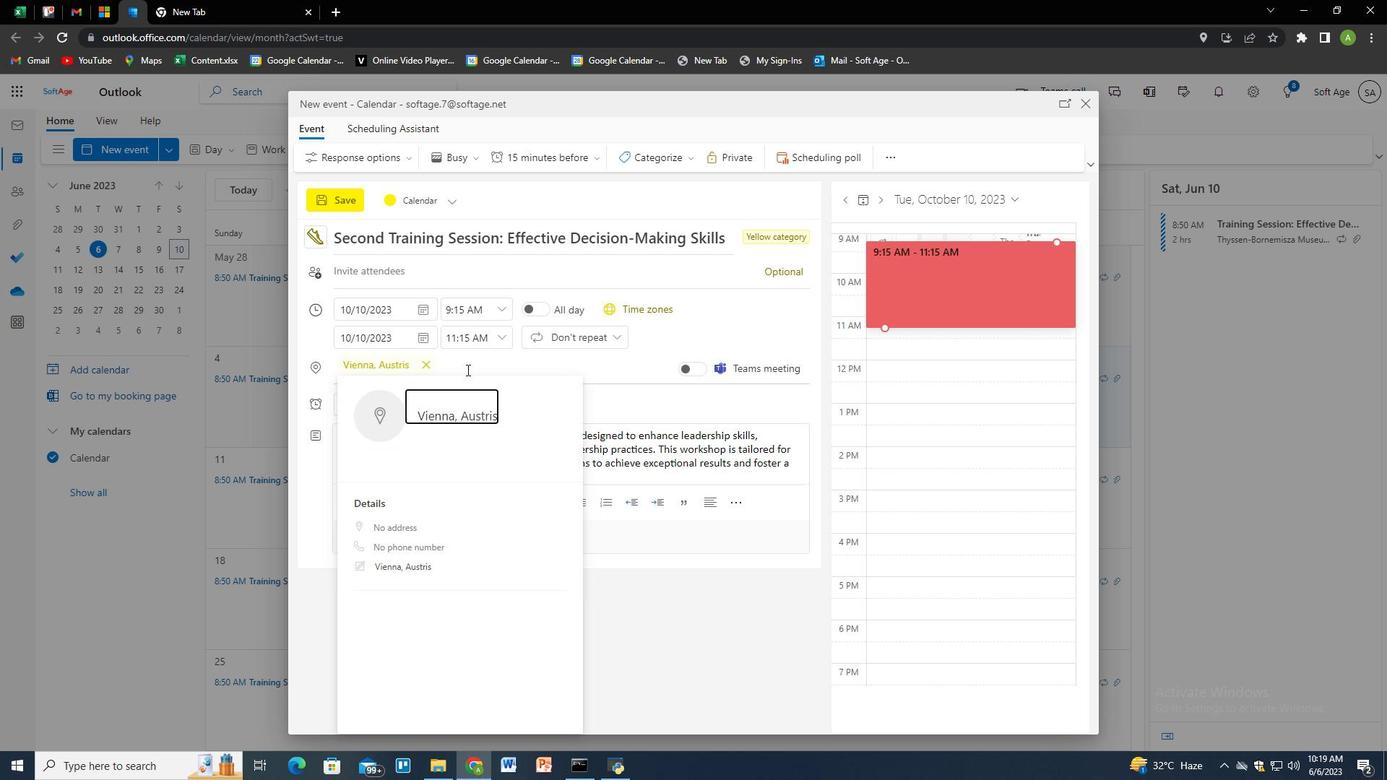 
Action: Mouse pressed left at (478, 367)
Screenshot: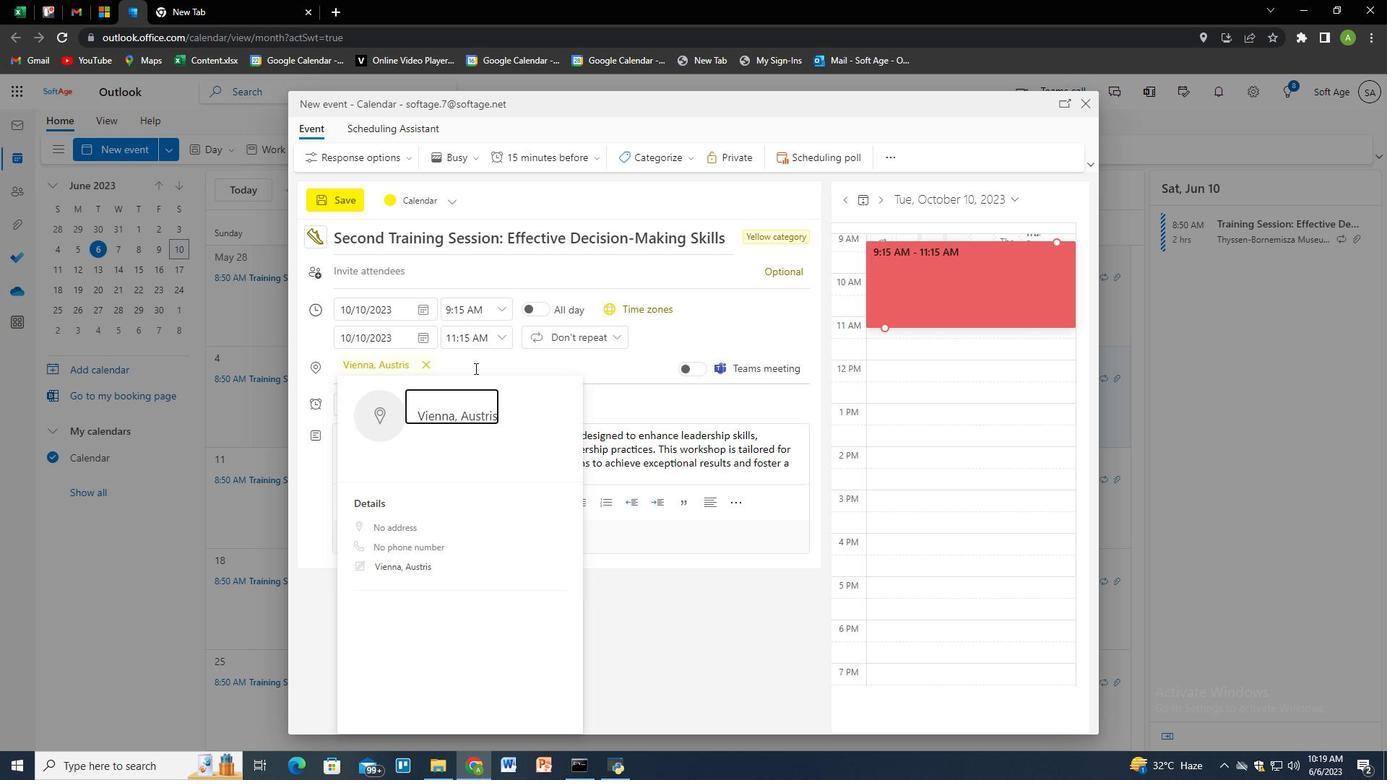 
Action: Mouse moved to (474, 368)
Screenshot: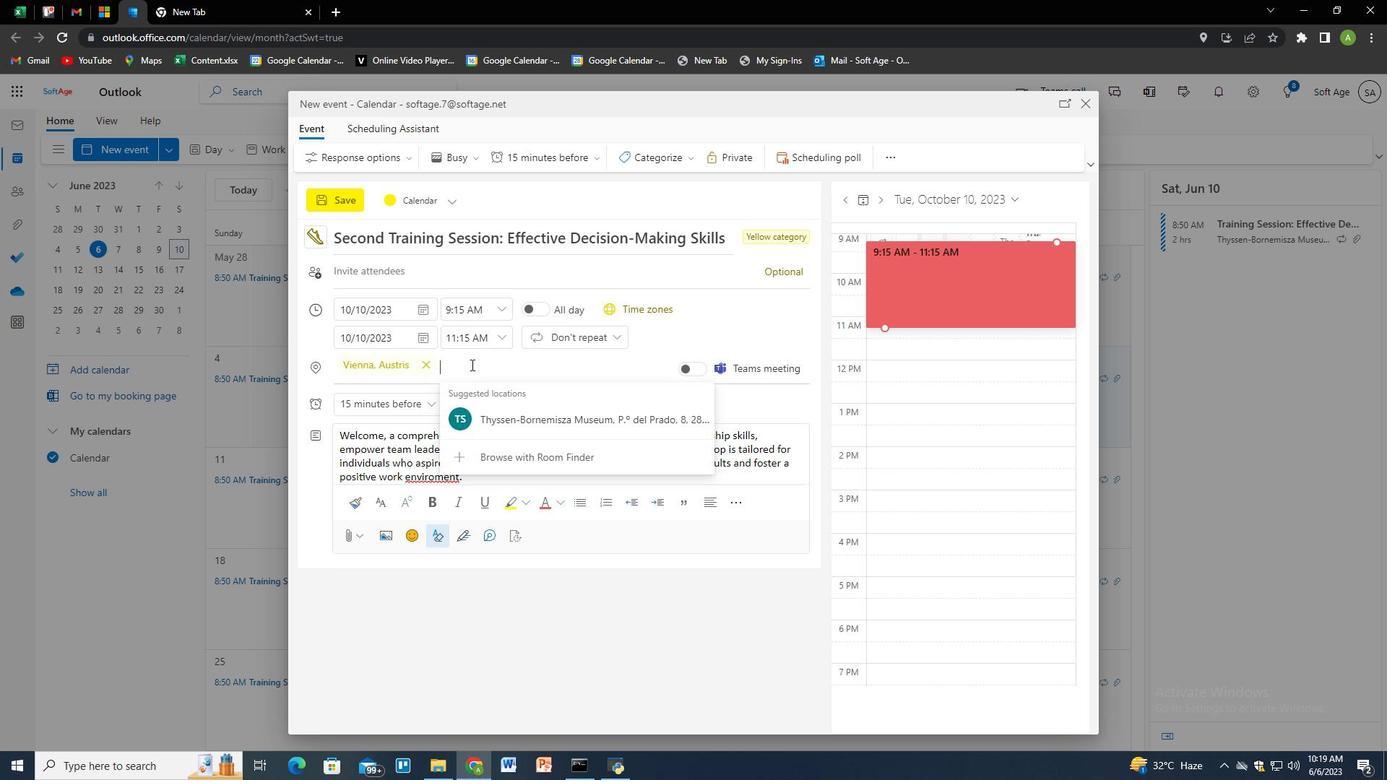 
Action: Mouse pressed left at (474, 368)
Screenshot: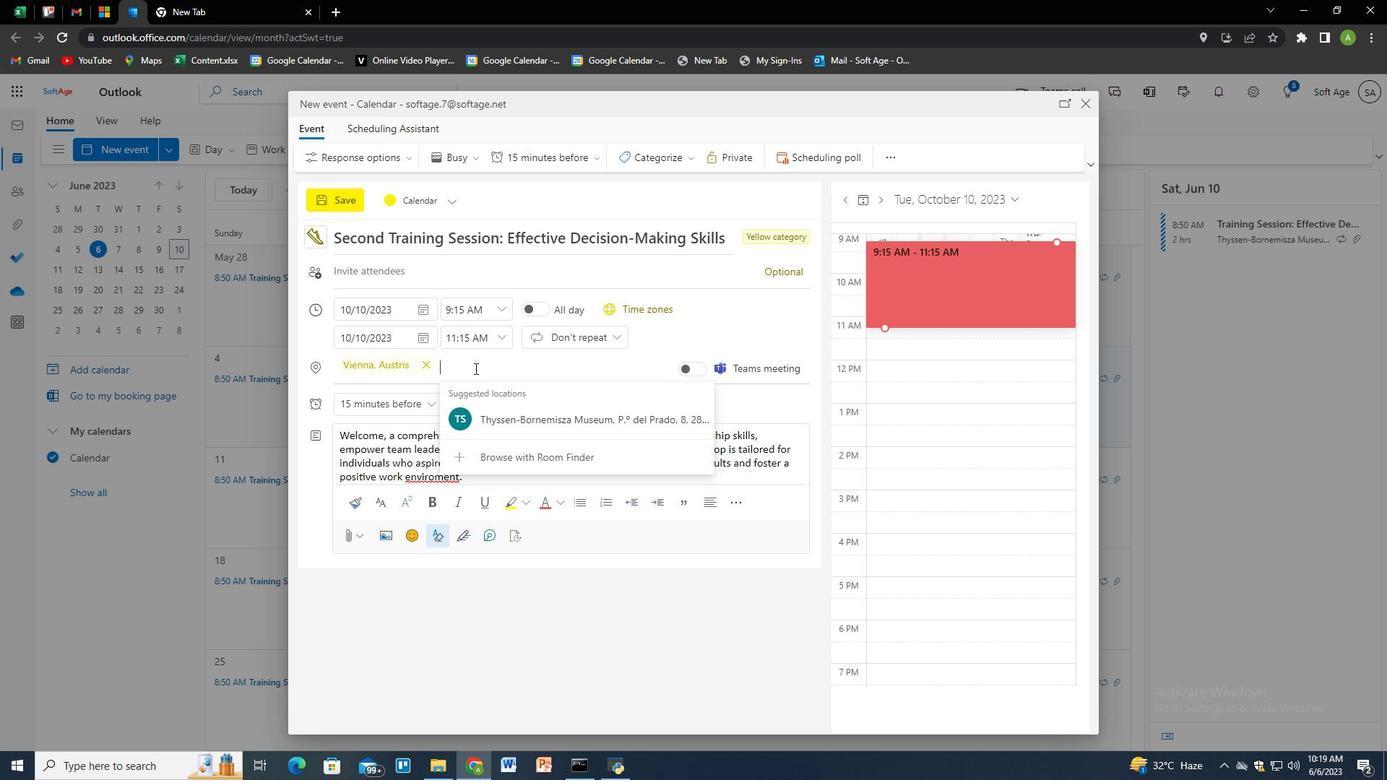 
Action: Mouse moved to (732, 310)
Screenshot: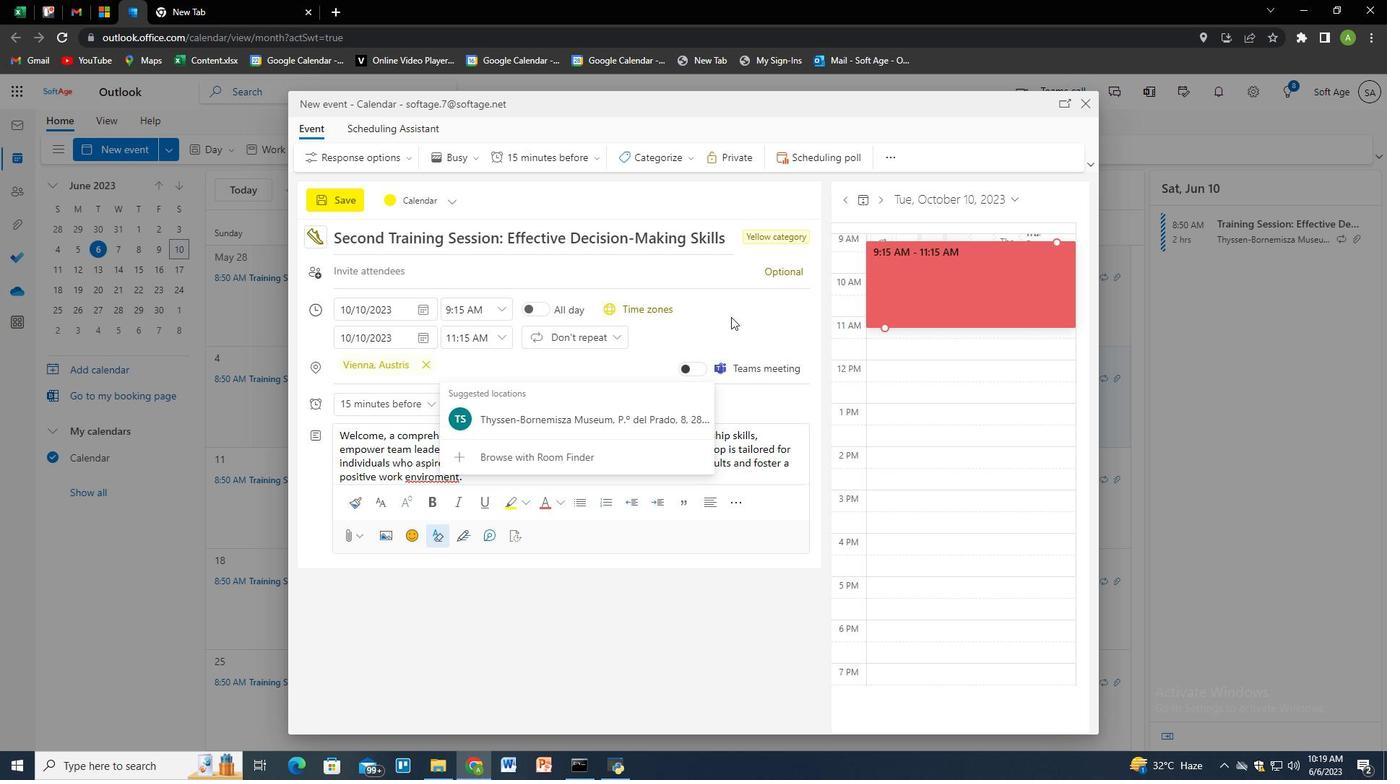 
Action: Mouse pressed left at (732, 310)
Screenshot: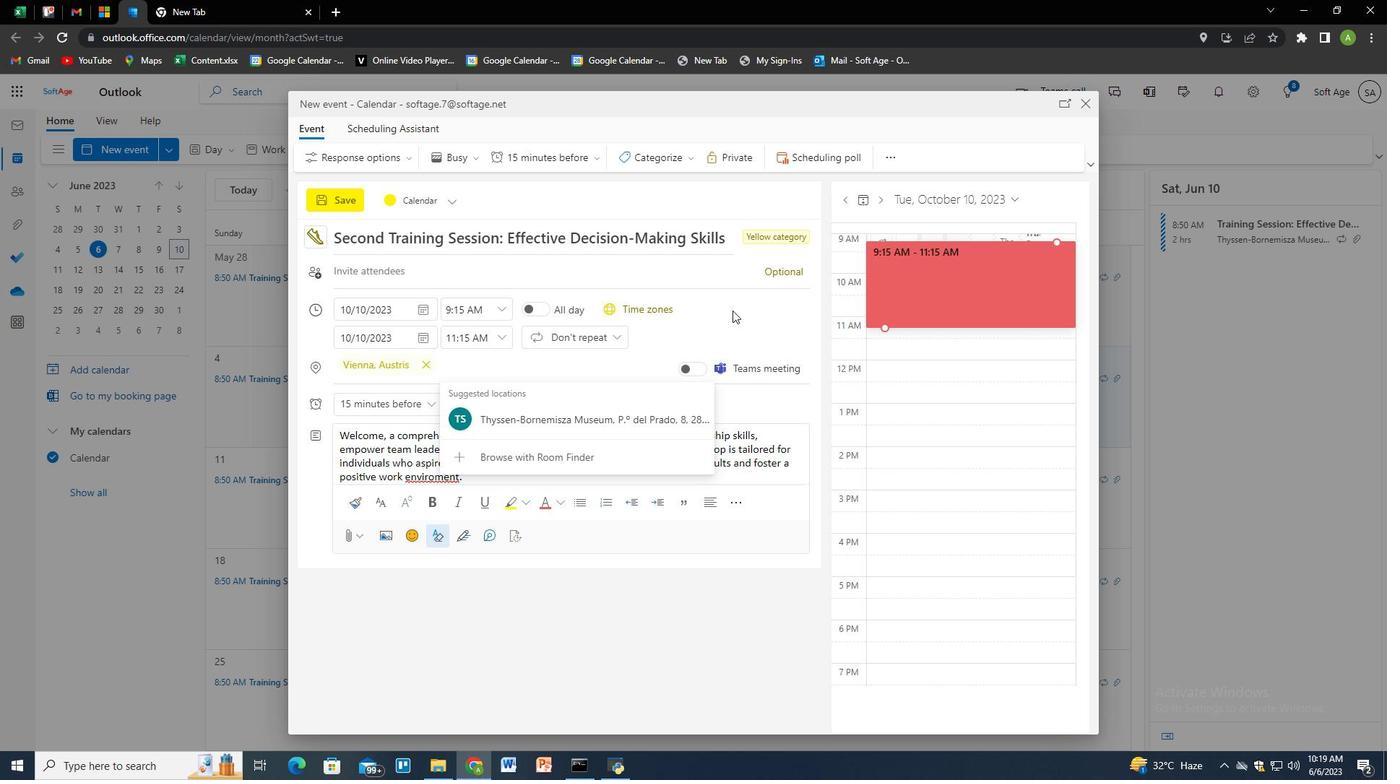 
Action: Mouse moved to (429, 474)
Screenshot: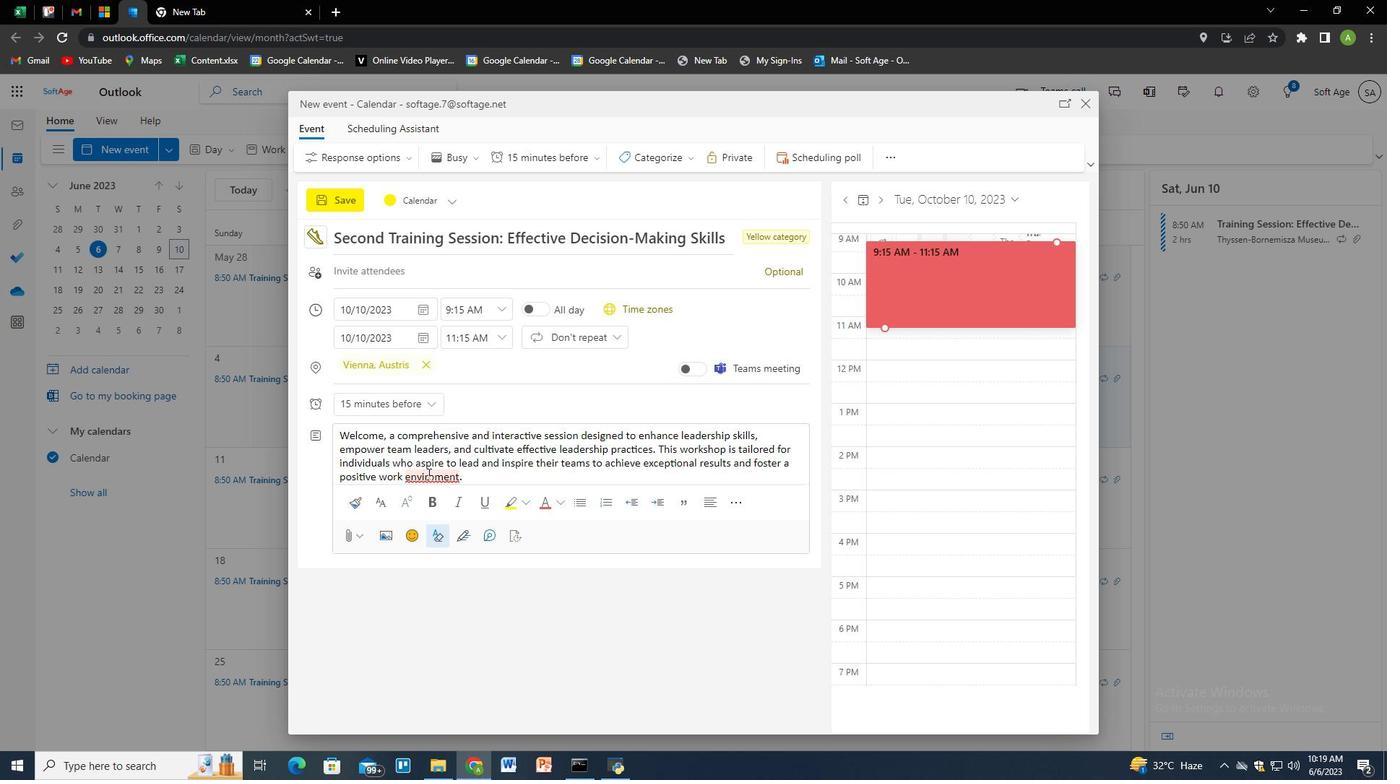 
Action: Mouse pressed left at (429, 474)
Screenshot: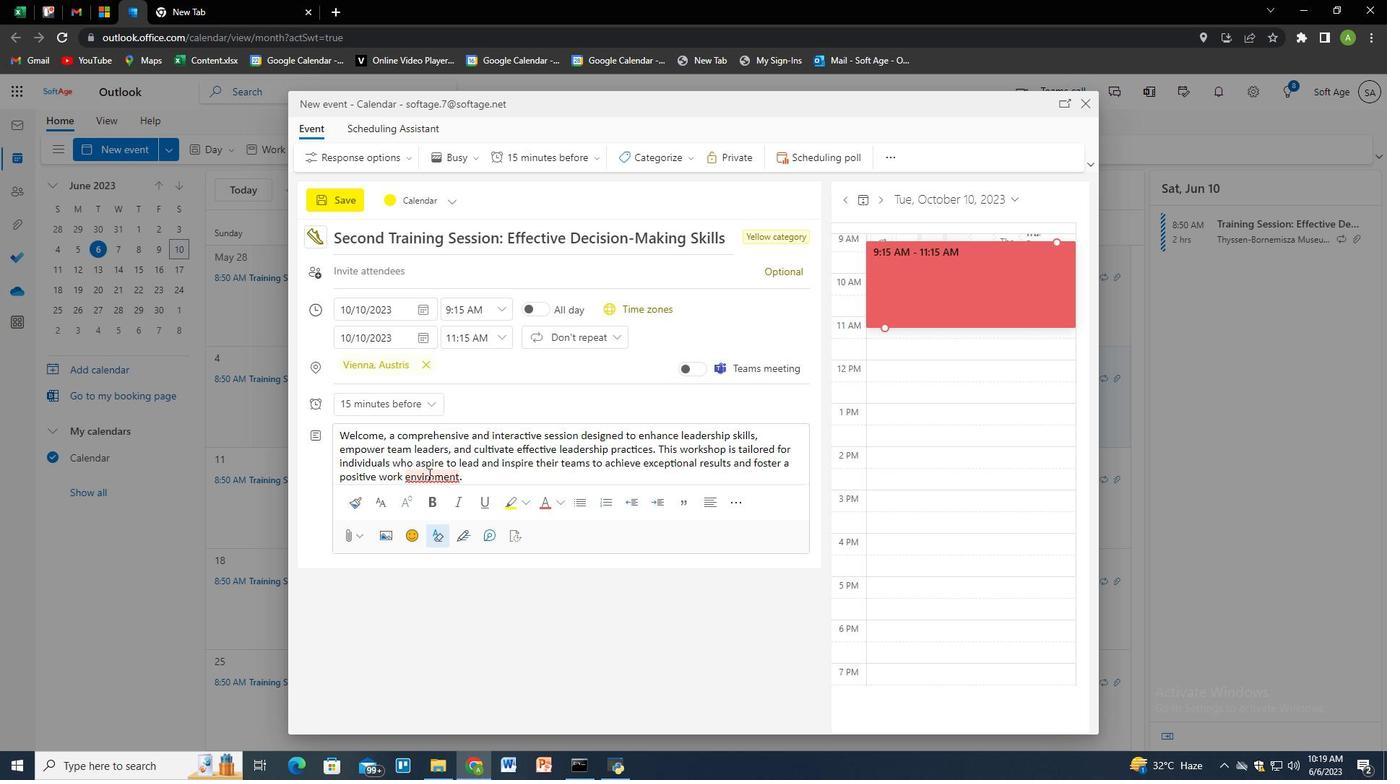 
Action: Mouse moved to (508, 497)
Screenshot: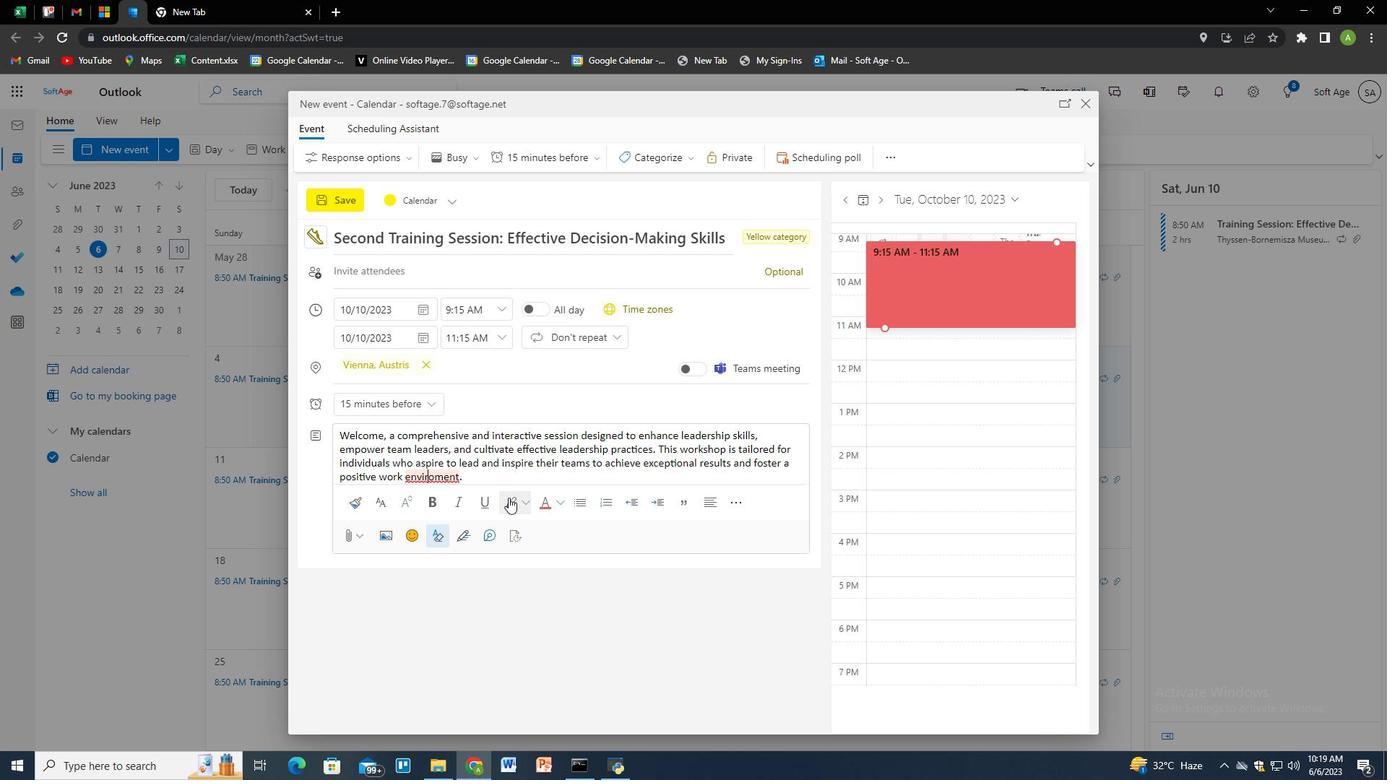 
Action: Key pressed <Key.right><Key.right><Key.backspace>
Screenshot: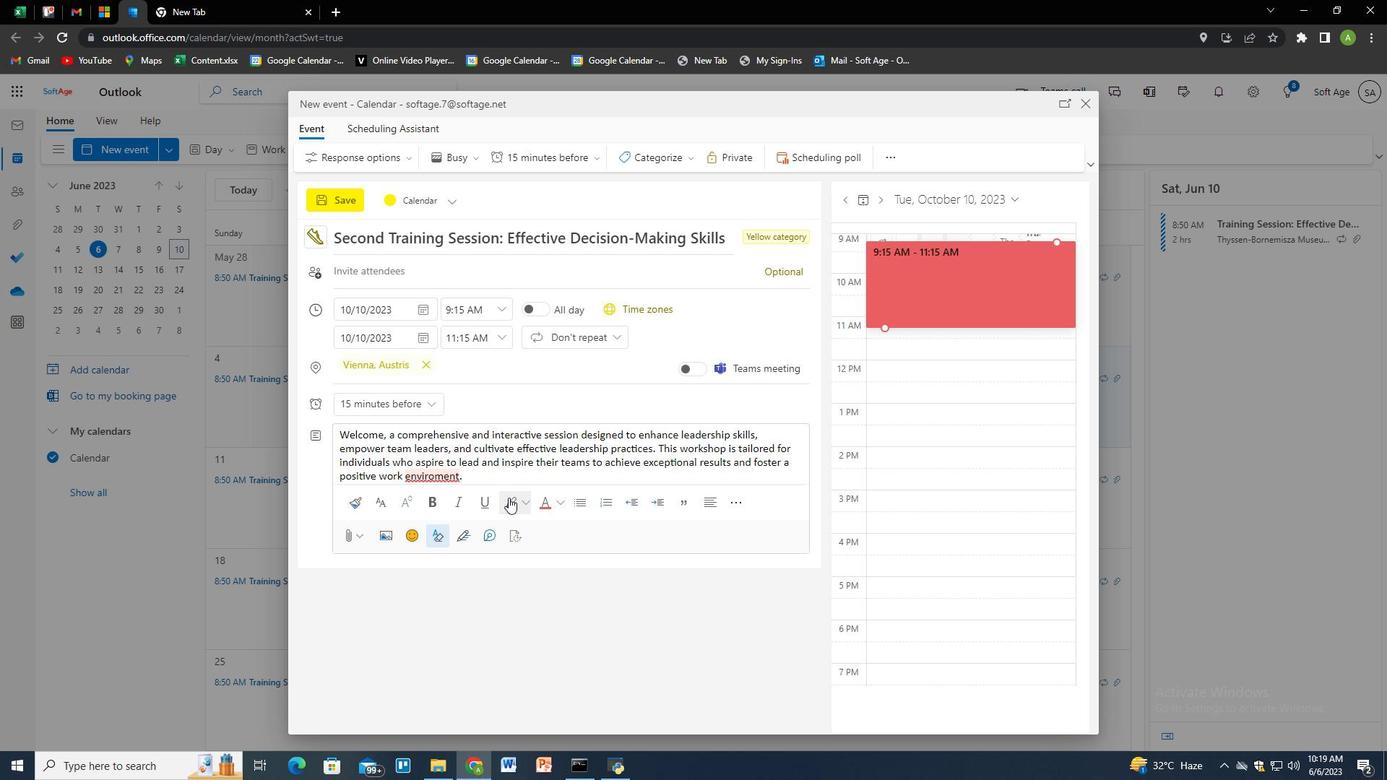
Action: Mouse moved to (508, 498)
Screenshot: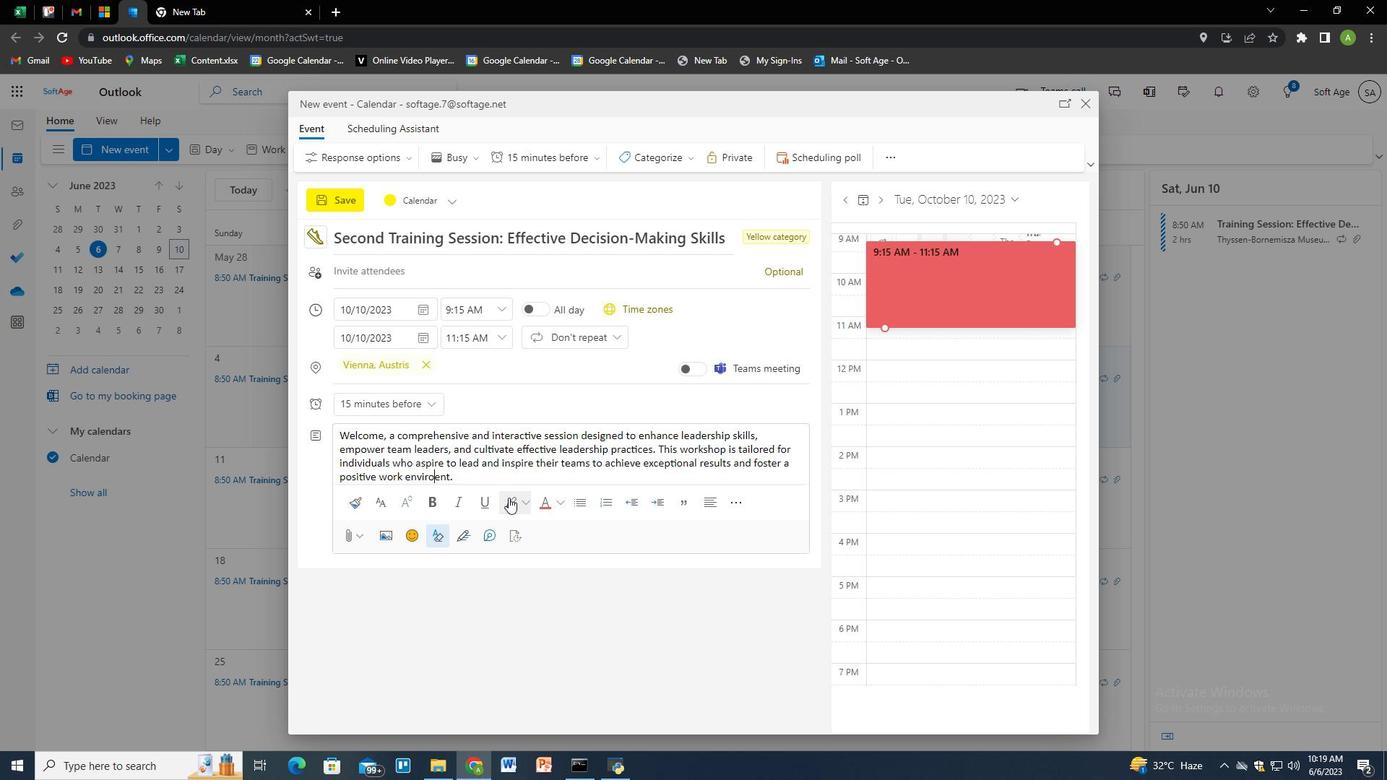 
Action: Key pressed nm<Key.right><Key.right><Key.right>
Screenshot: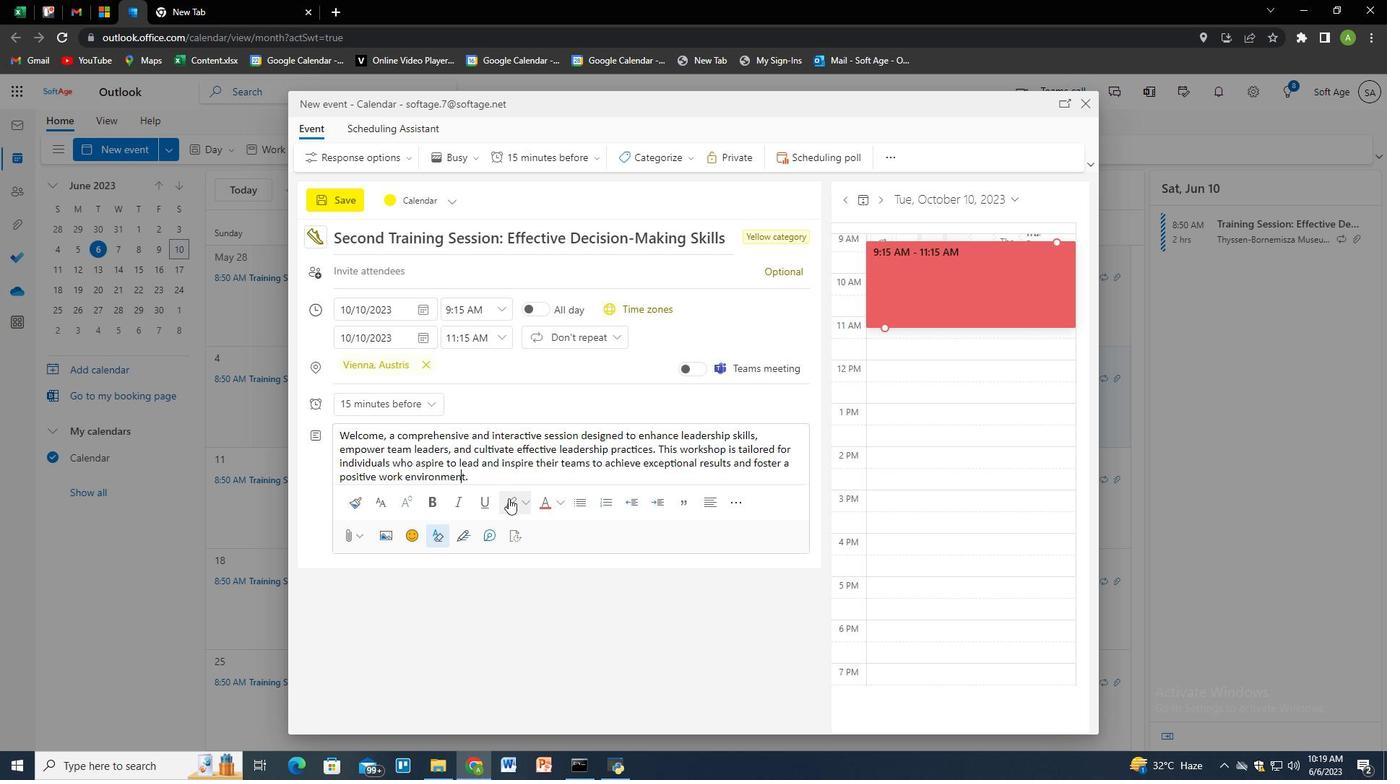 
Action: Mouse moved to (505, 270)
Screenshot: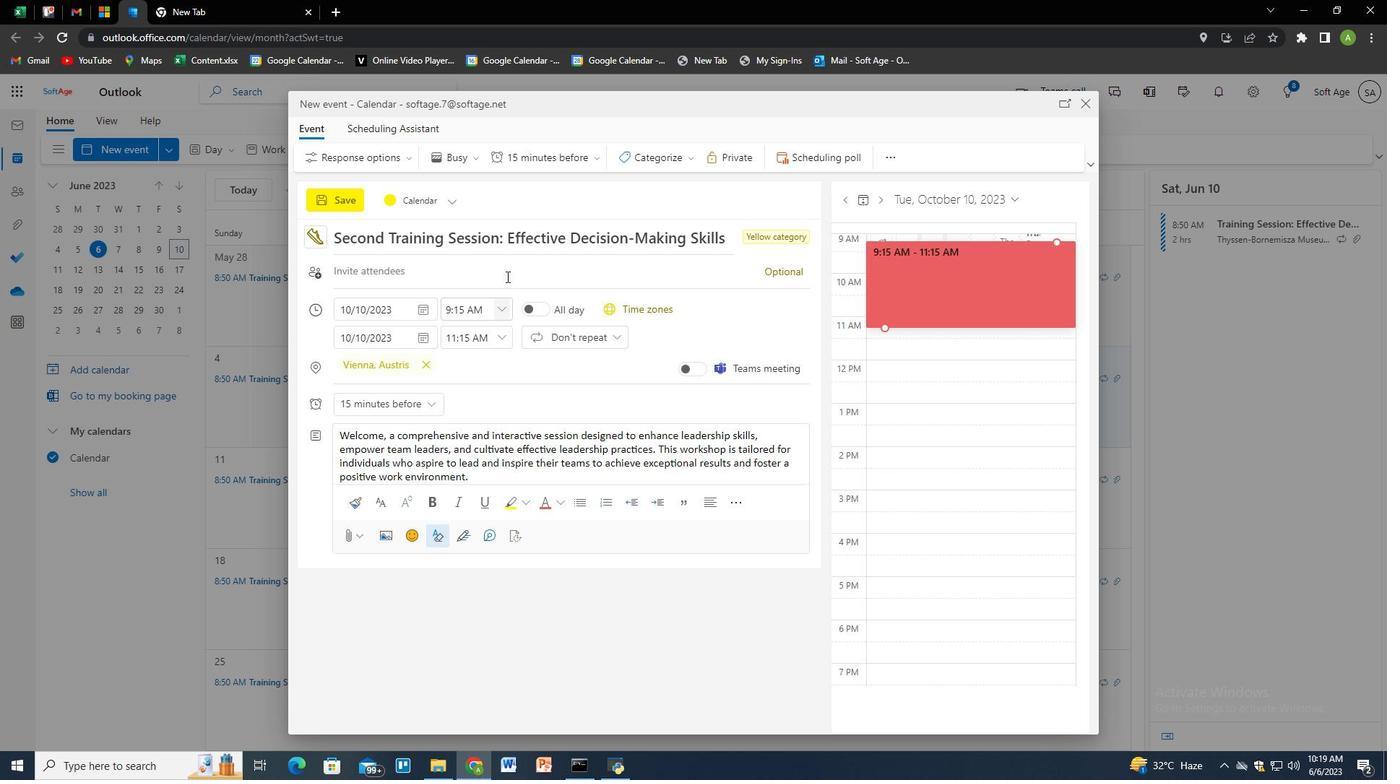 
Action: Mouse pressed left at (505, 270)
Screenshot: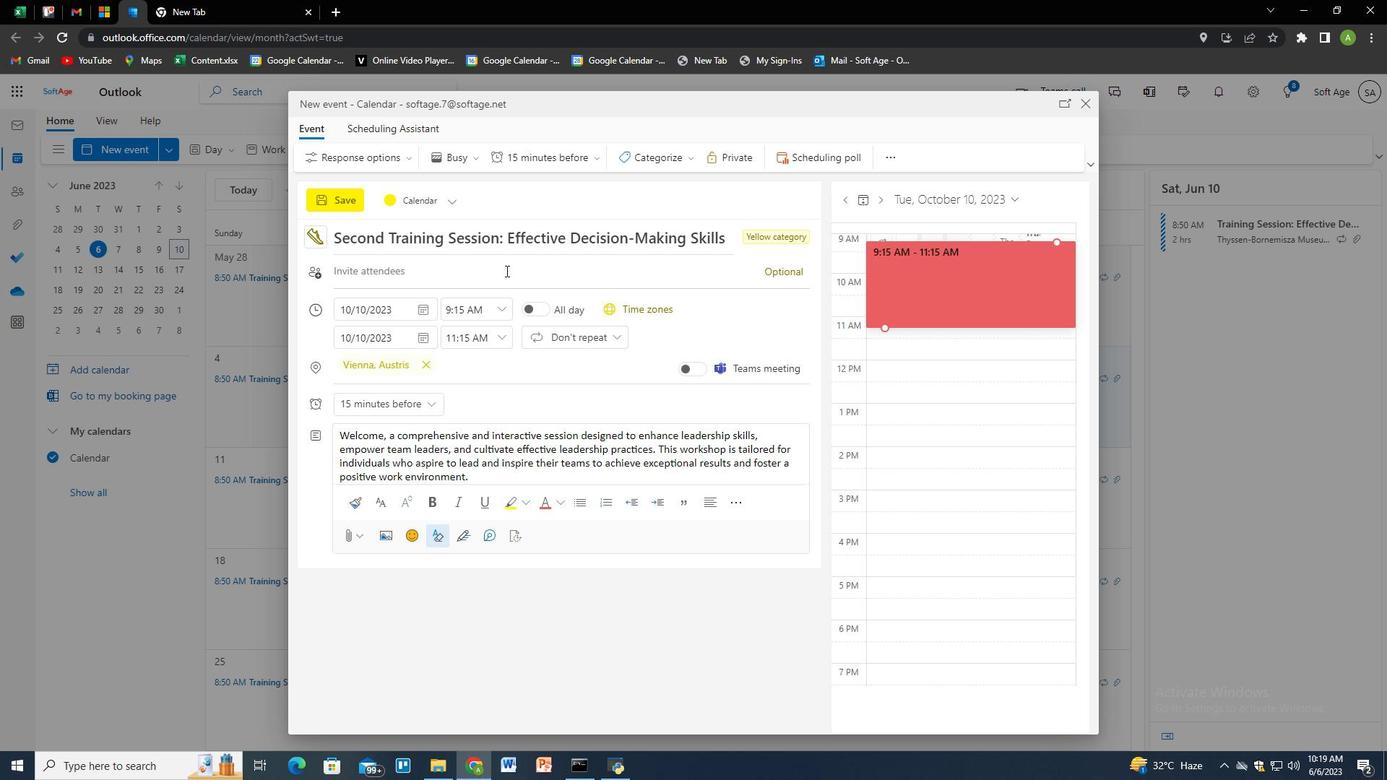 
Action: Mouse moved to (550, 277)
Screenshot: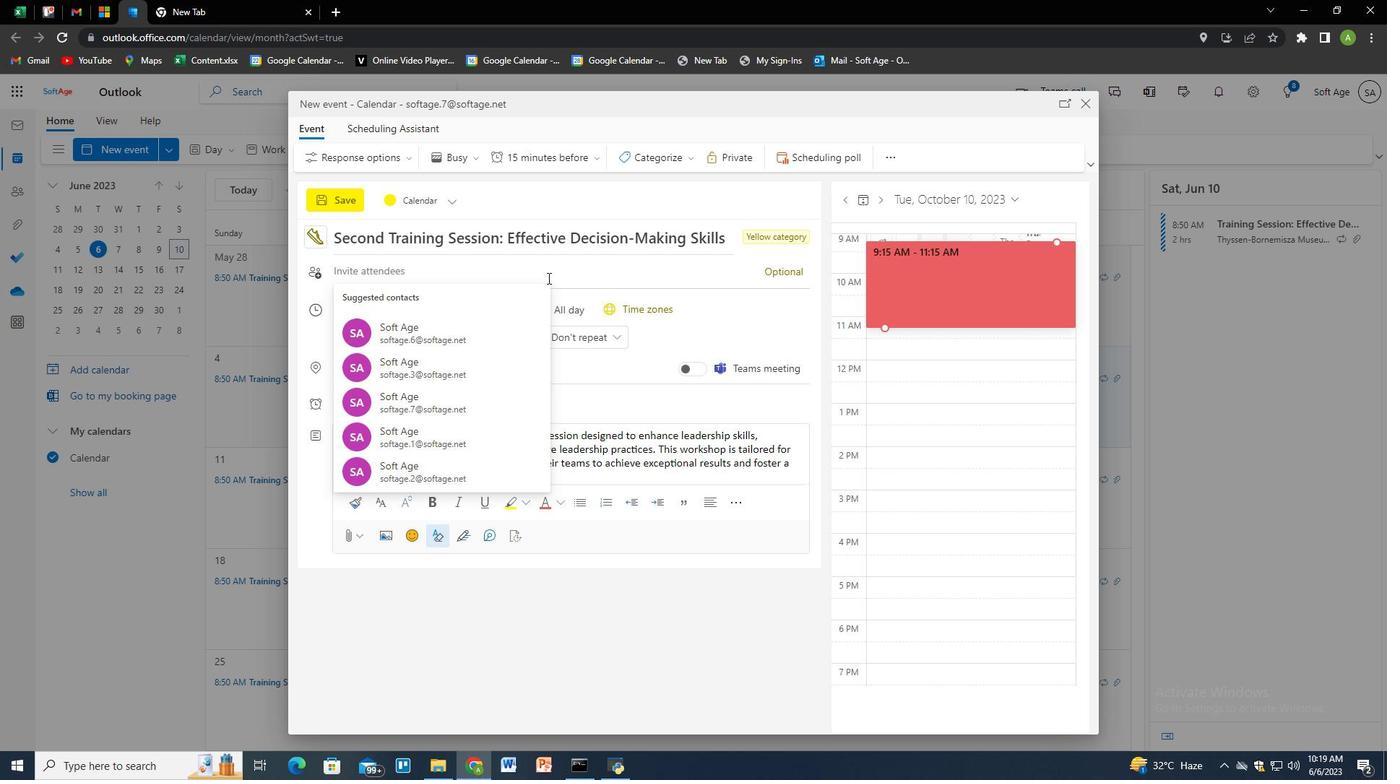 
Action: Key pressed softage<Key.shift>@<Key.backspace>.5<Key.shift>@softage.net<Key.enter>softage.6<Key.shift>@softage.ne<Key.down><Key.up>t<Key.enter>
Screenshot: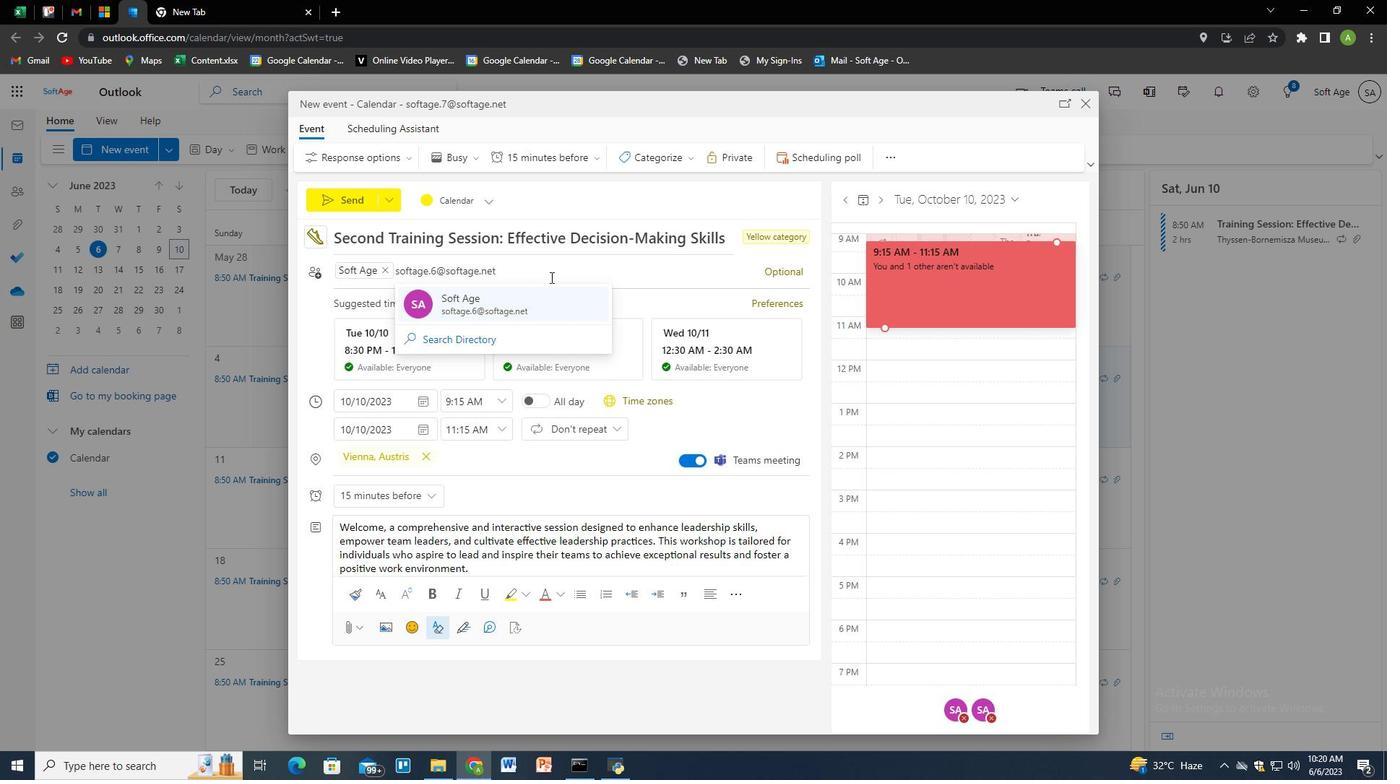 
Action: Mouse moved to (580, 165)
Screenshot: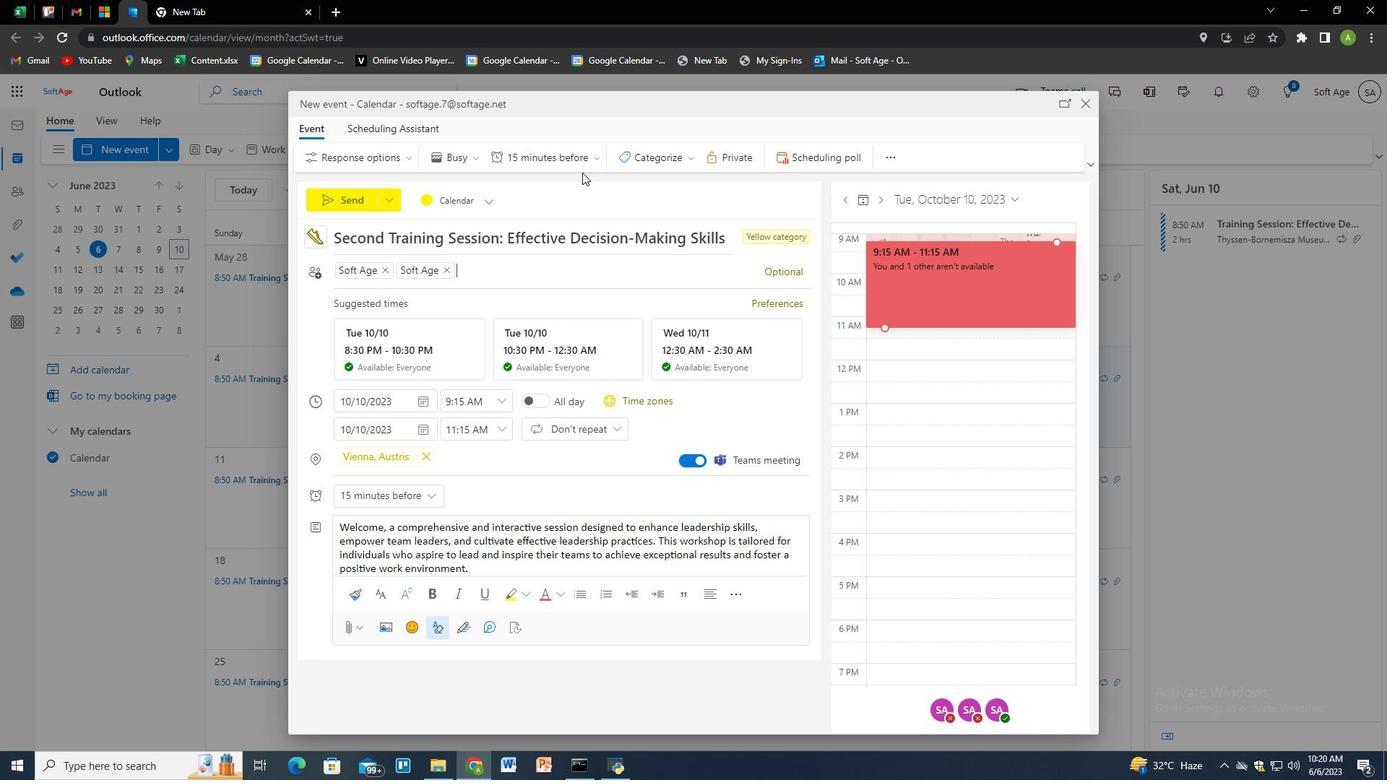 
Action: Mouse pressed left at (580, 165)
Screenshot: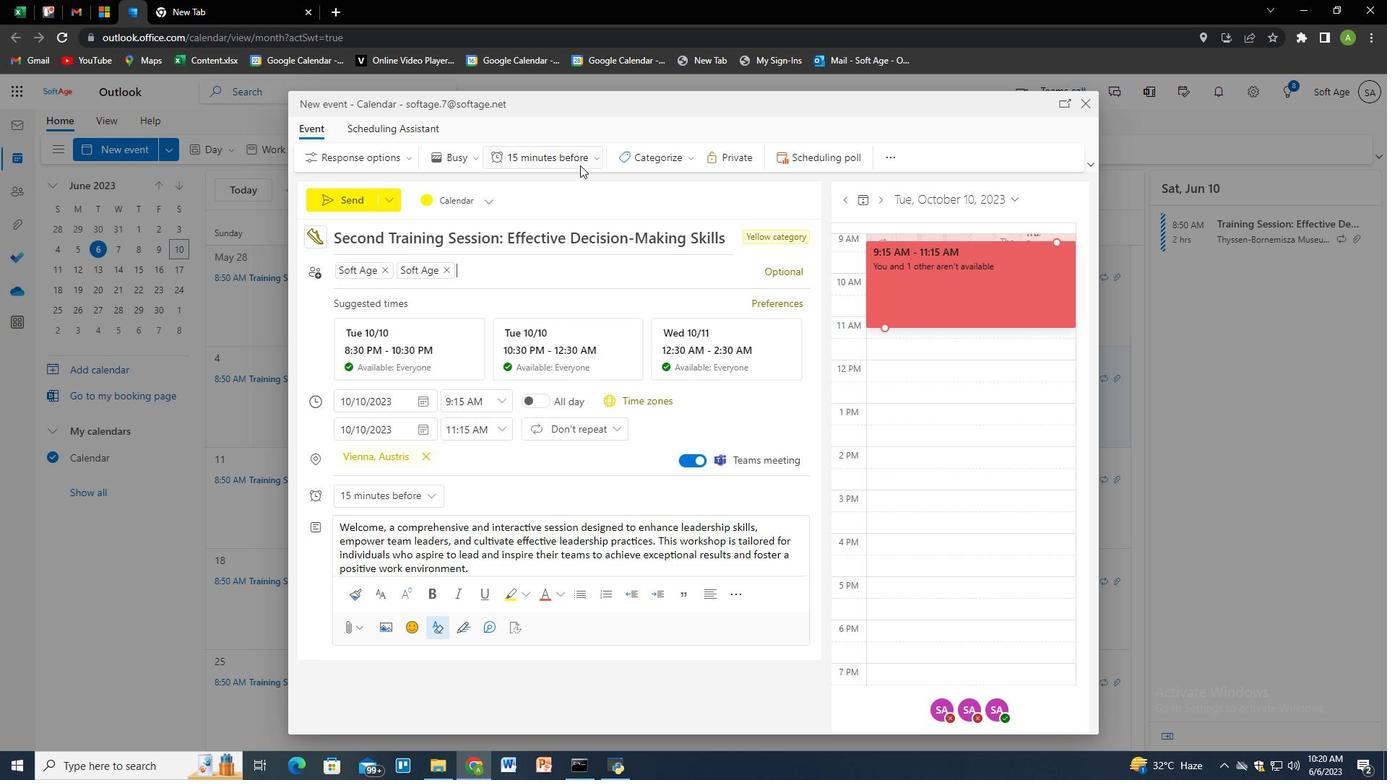 
Action: Mouse moved to (563, 239)
Screenshot: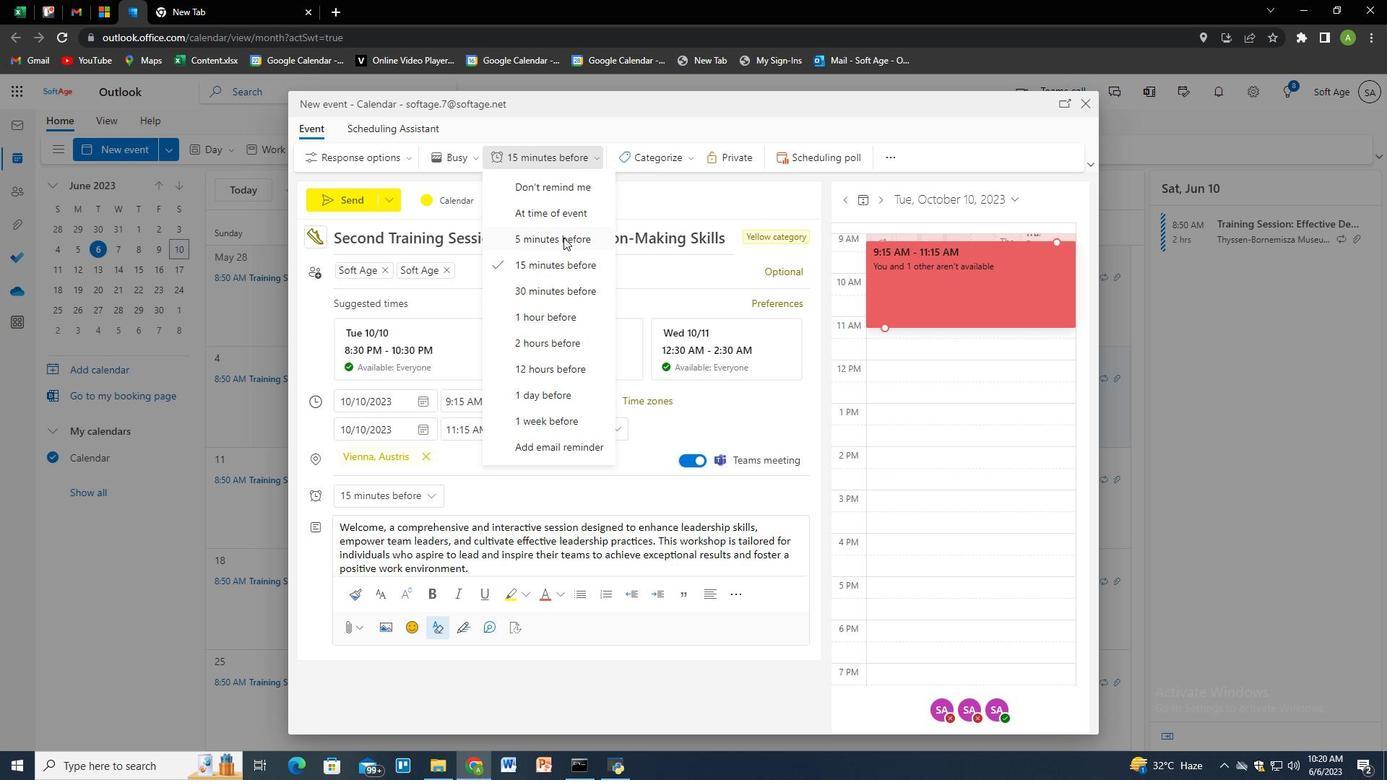 
Action: Mouse pressed left at (563, 239)
Screenshot: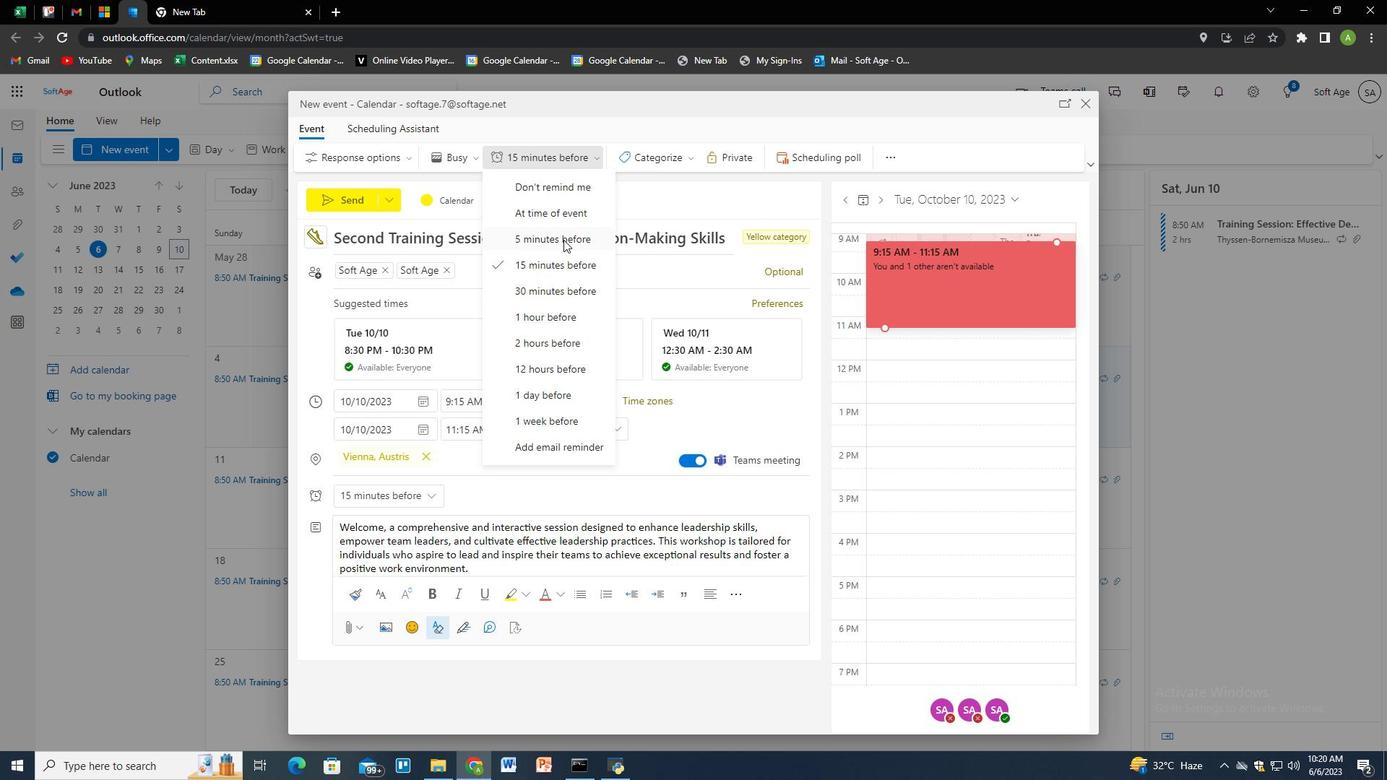 
Action: Mouse moved to (350, 201)
Screenshot: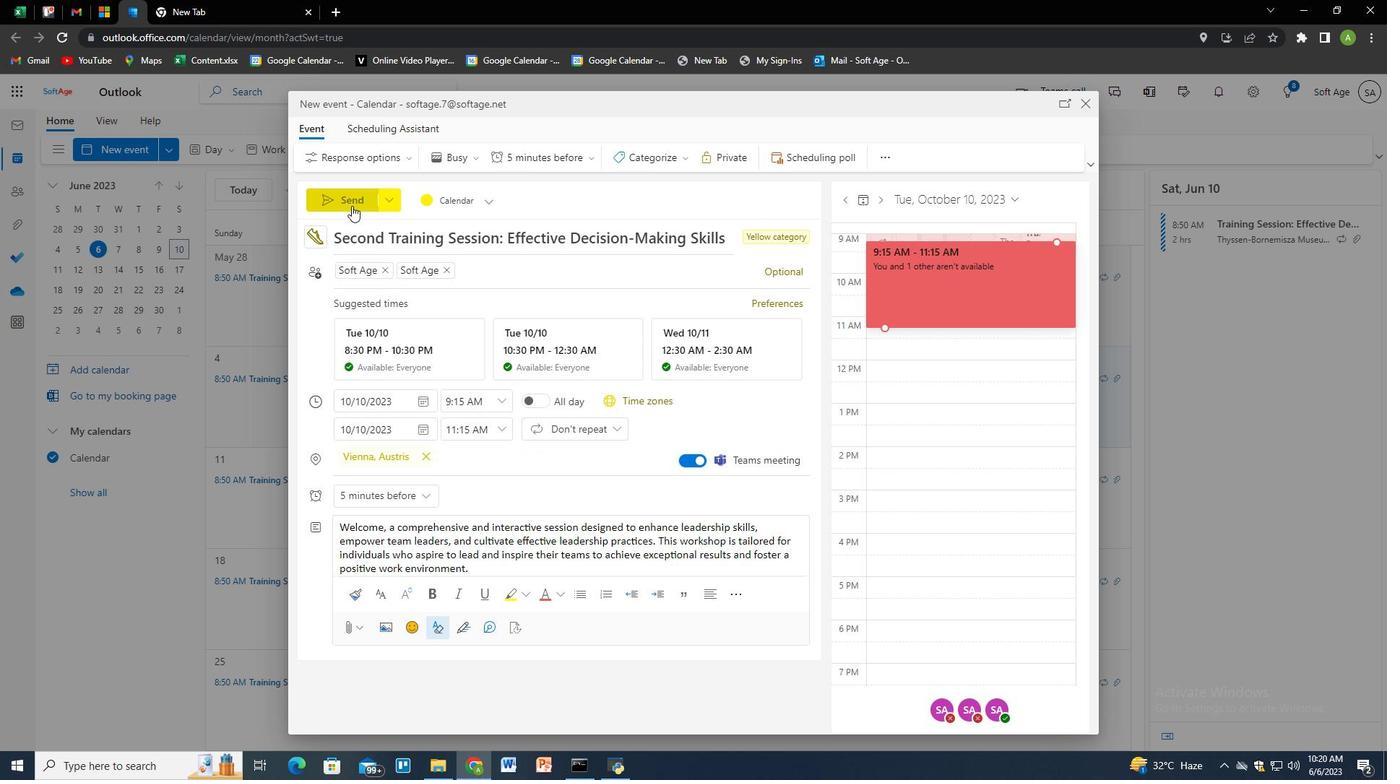 
Action: Mouse pressed left at (350, 201)
Screenshot: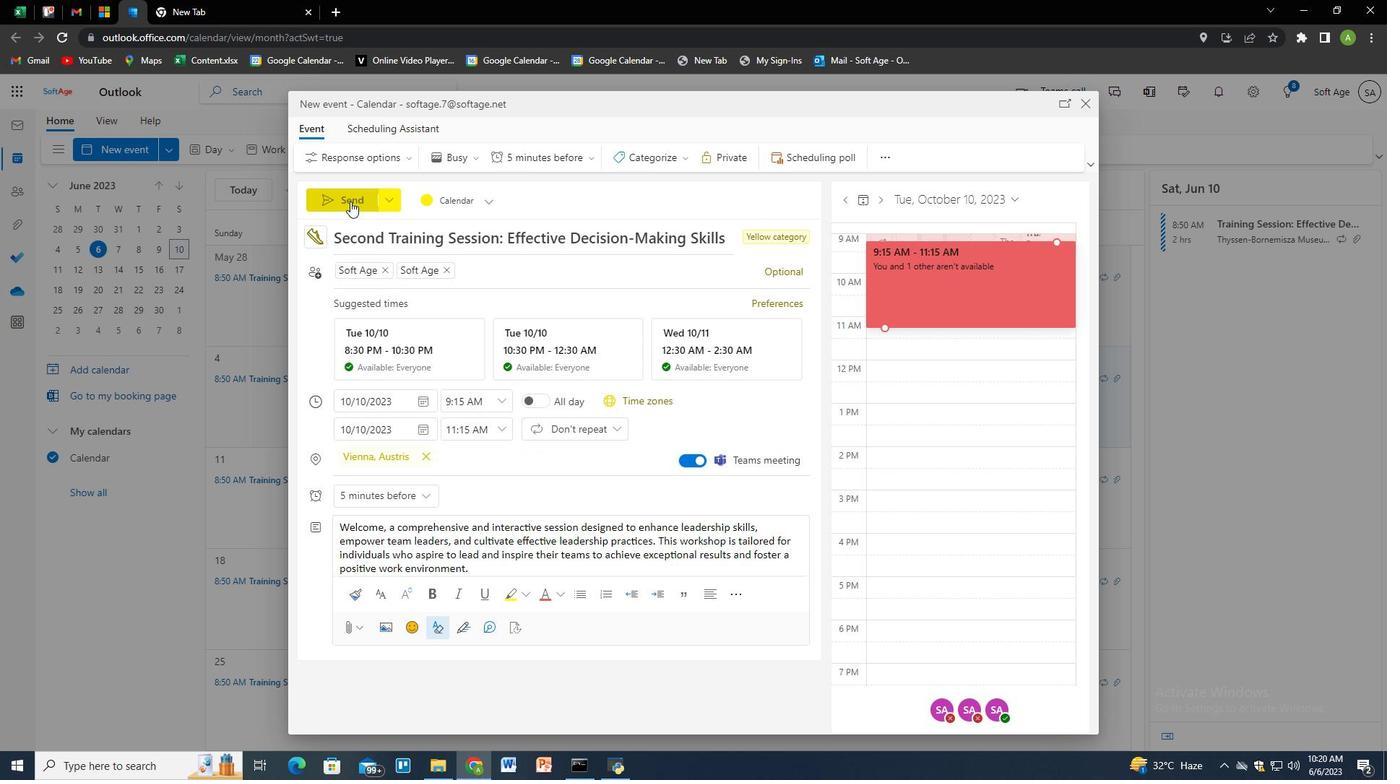 
Action: Mouse moved to (560, 374)
Screenshot: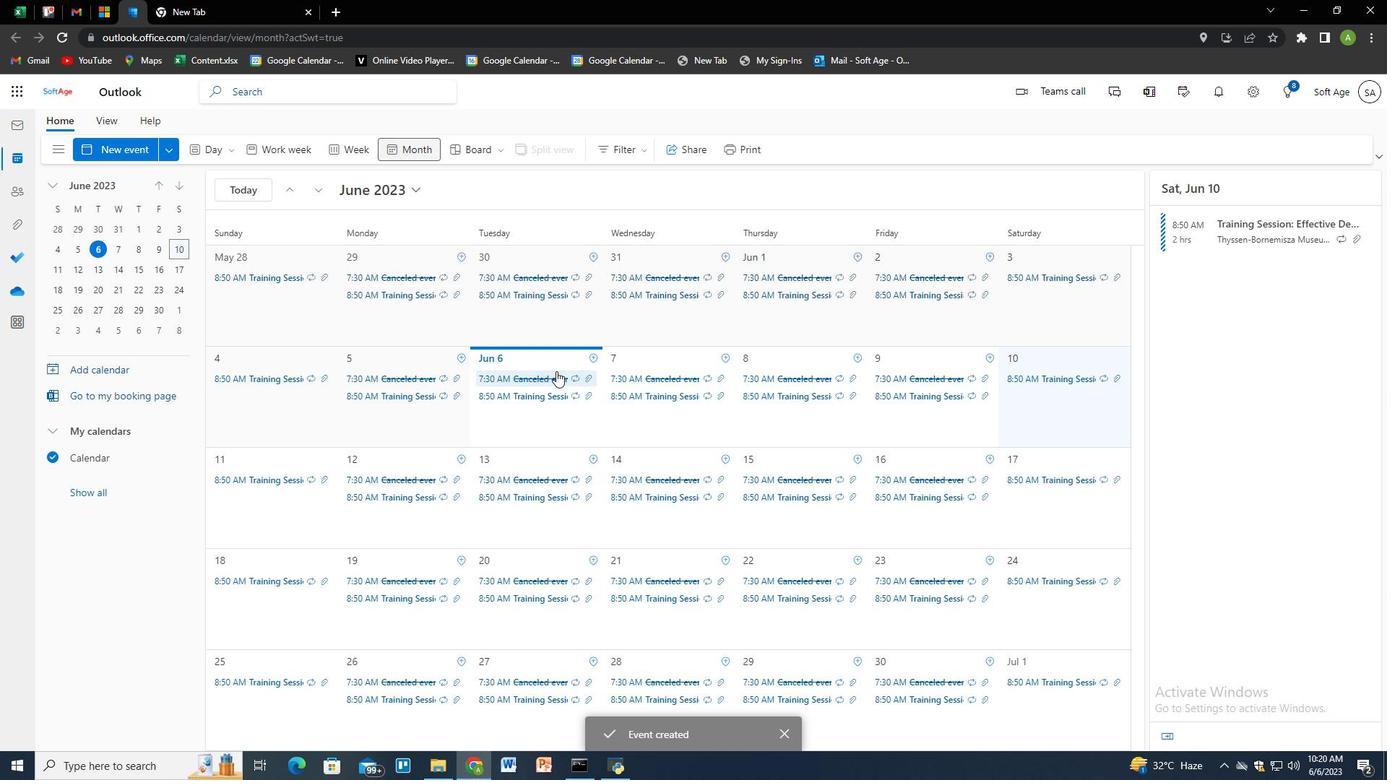 
